 Task: Open your Gmail inbox and select a conversation to mute.
Action: Mouse moved to (116, 144)
Screenshot: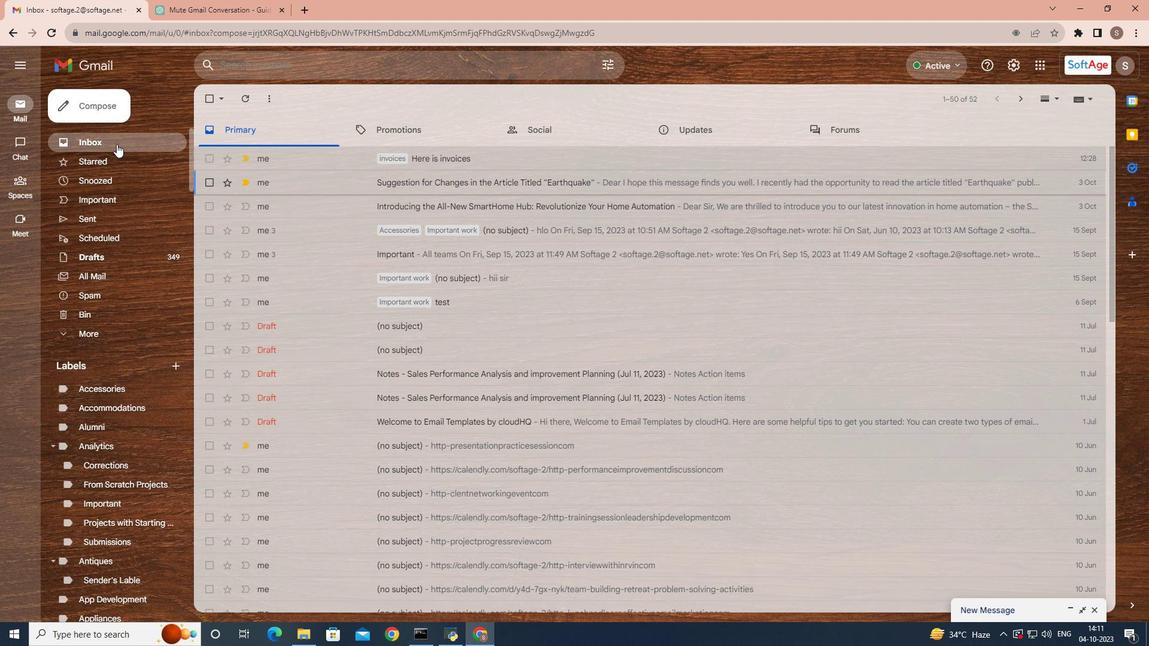 
Action: Mouse pressed left at (116, 144)
Screenshot: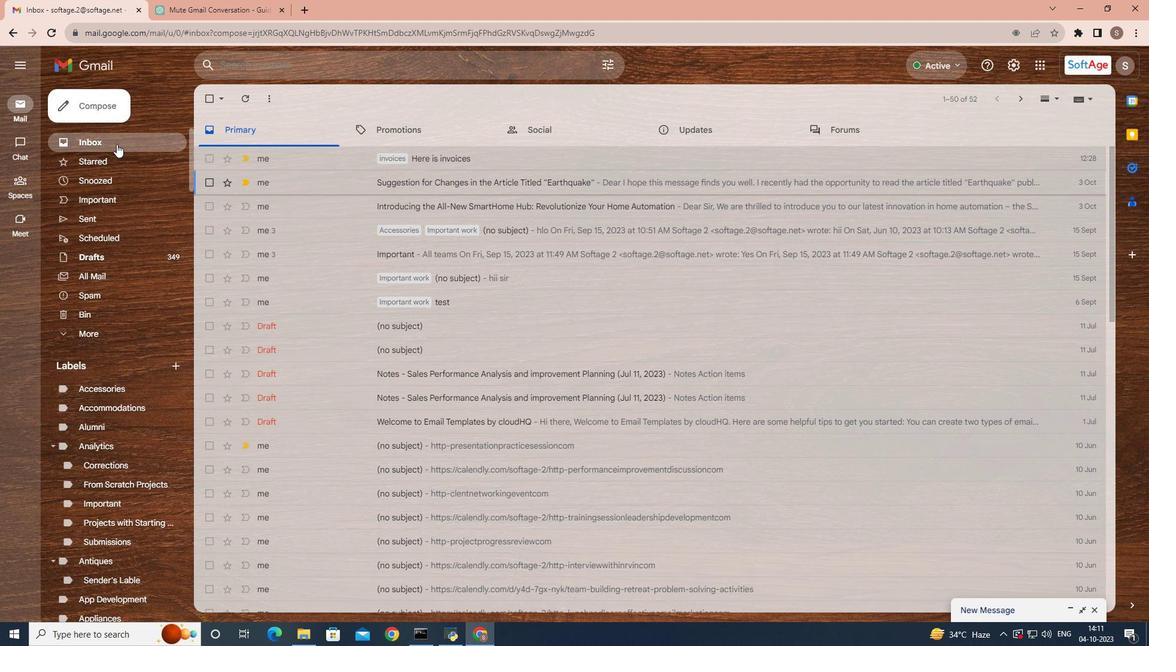 
Action: Mouse moved to (224, 395)
Screenshot: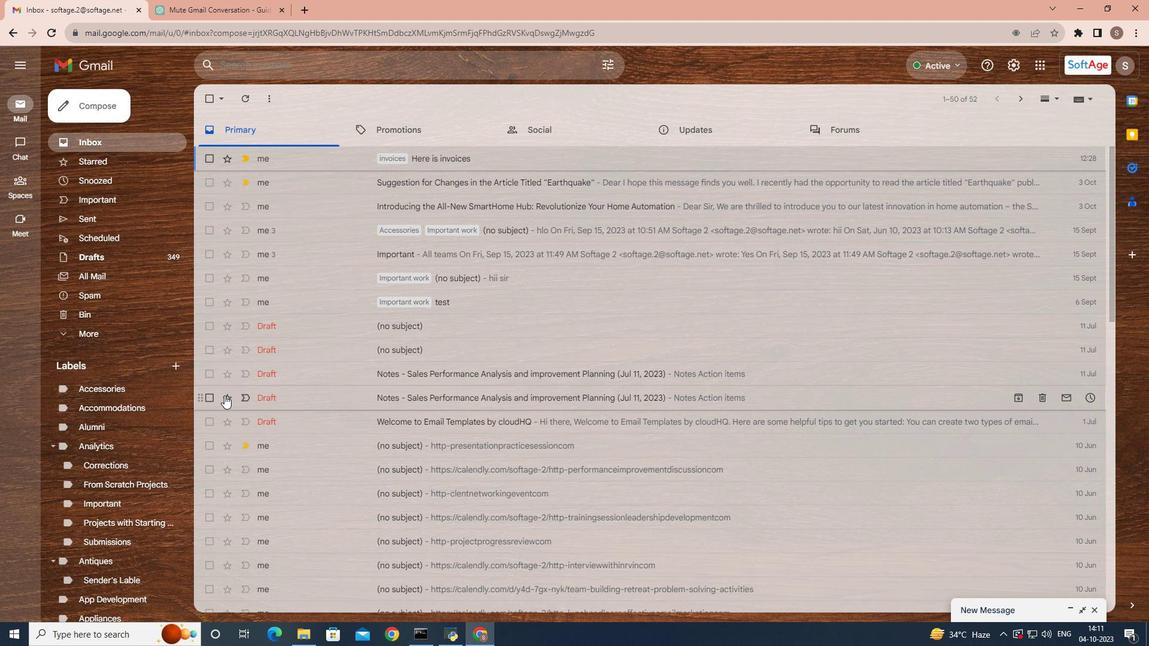 
Action: Mouse scrolled (224, 395) with delta (0, 0)
Screenshot: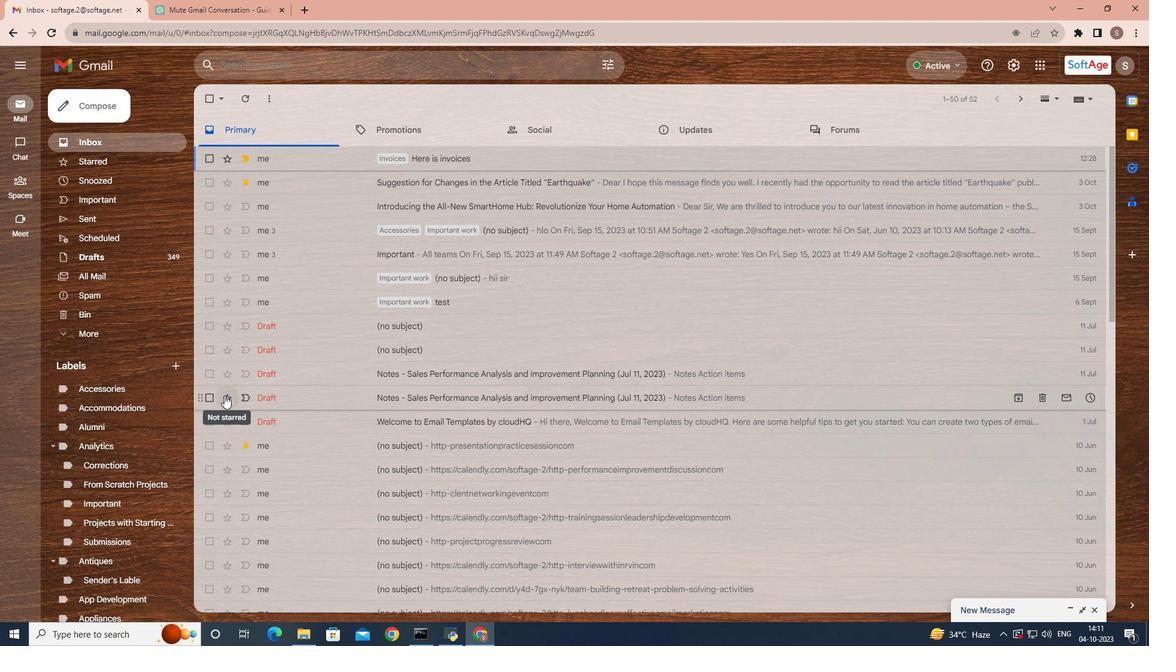 
Action: Mouse scrolled (224, 395) with delta (0, 0)
Screenshot: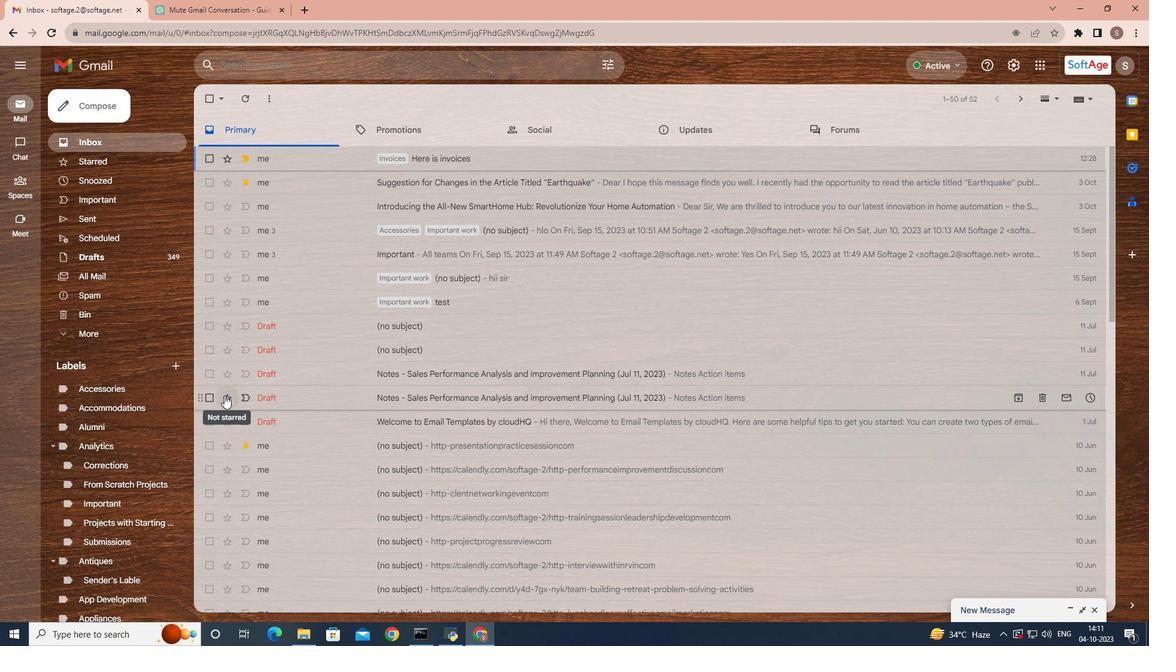 
Action: Mouse moved to (239, 339)
Screenshot: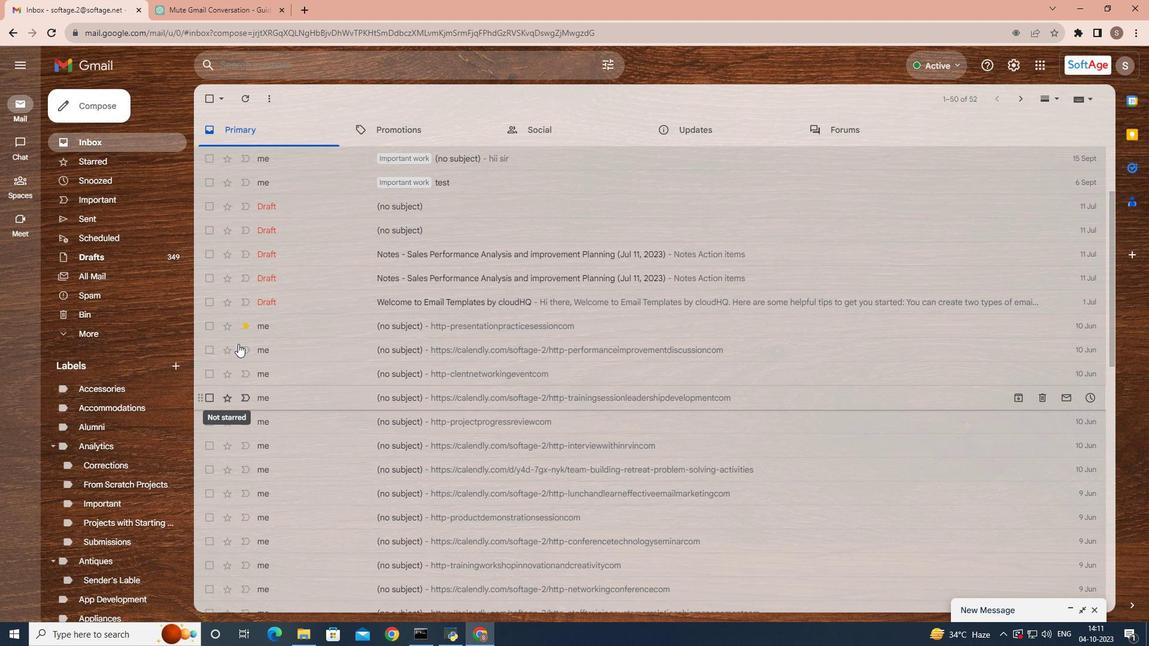
Action: Mouse scrolled (239, 338) with delta (0, 0)
Screenshot: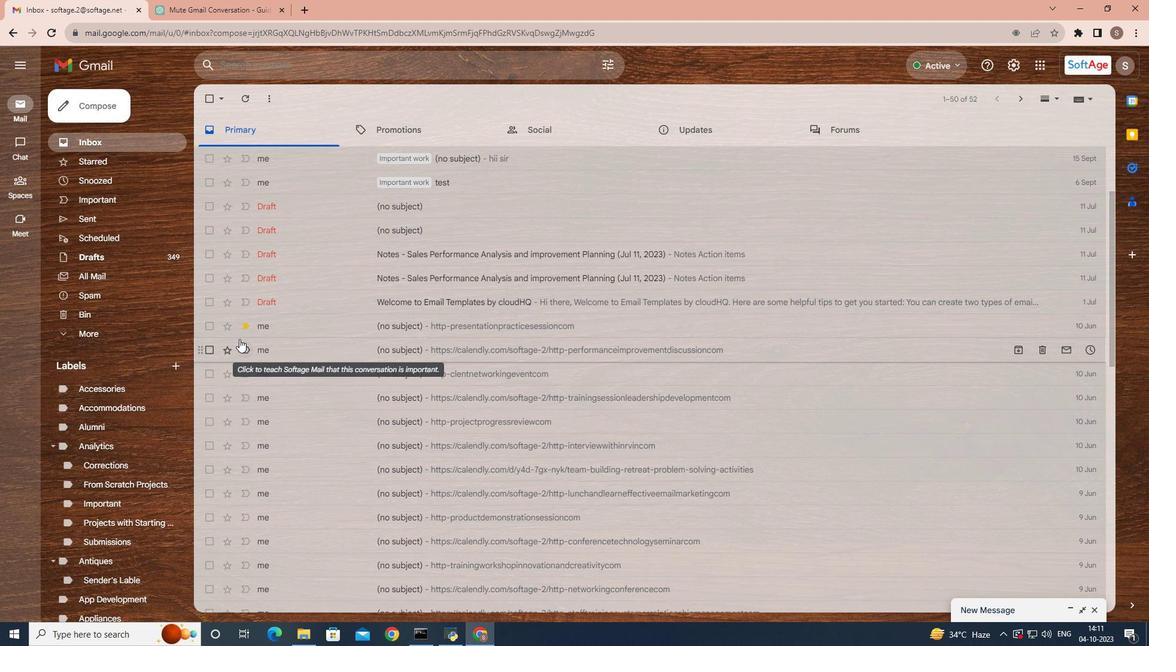 
Action: Mouse scrolled (239, 338) with delta (0, 0)
Screenshot: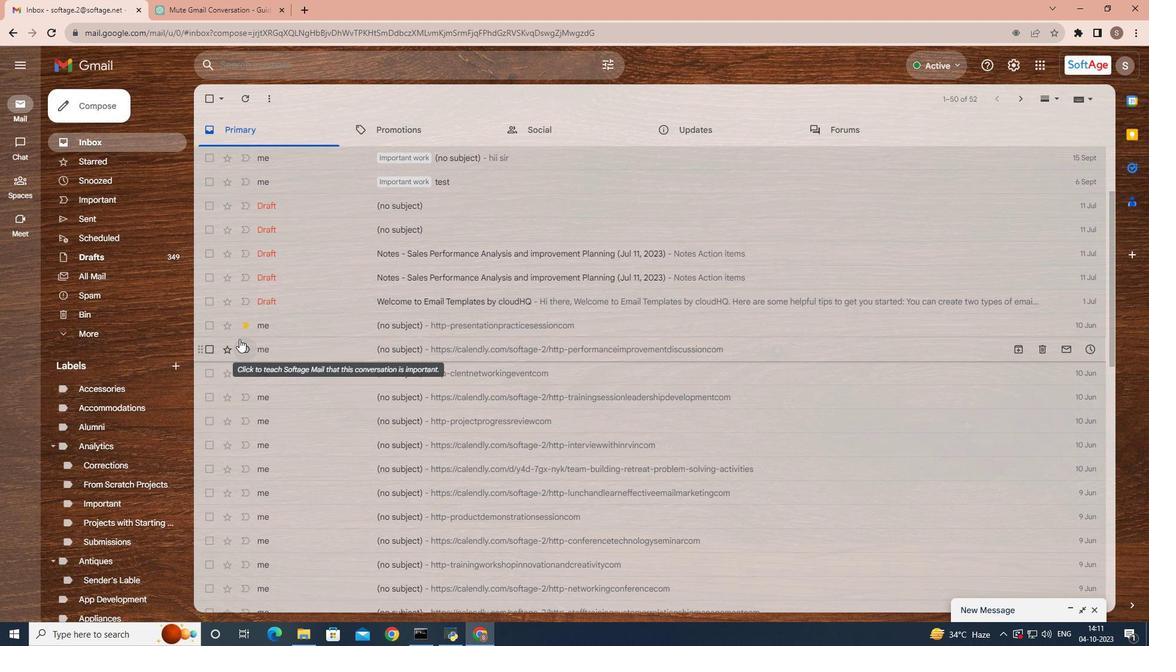 
Action: Mouse scrolled (239, 338) with delta (0, 0)
Screenshot: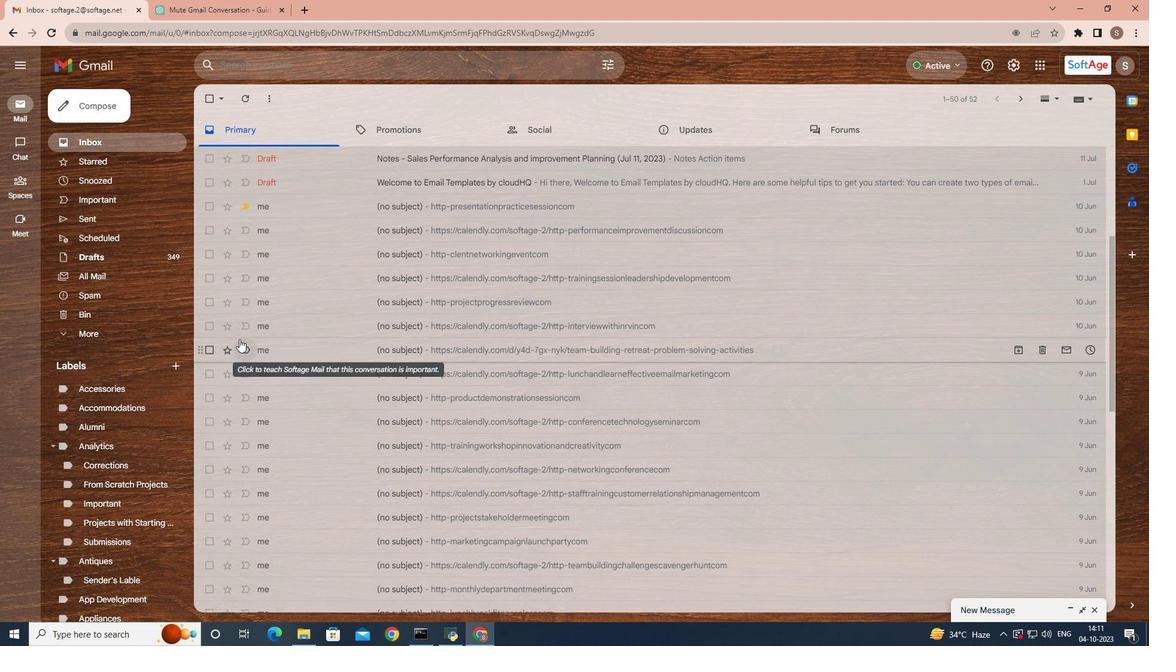 
Action: Mouse scrolled (239, 338) with delta (0, 0)
Screenshot: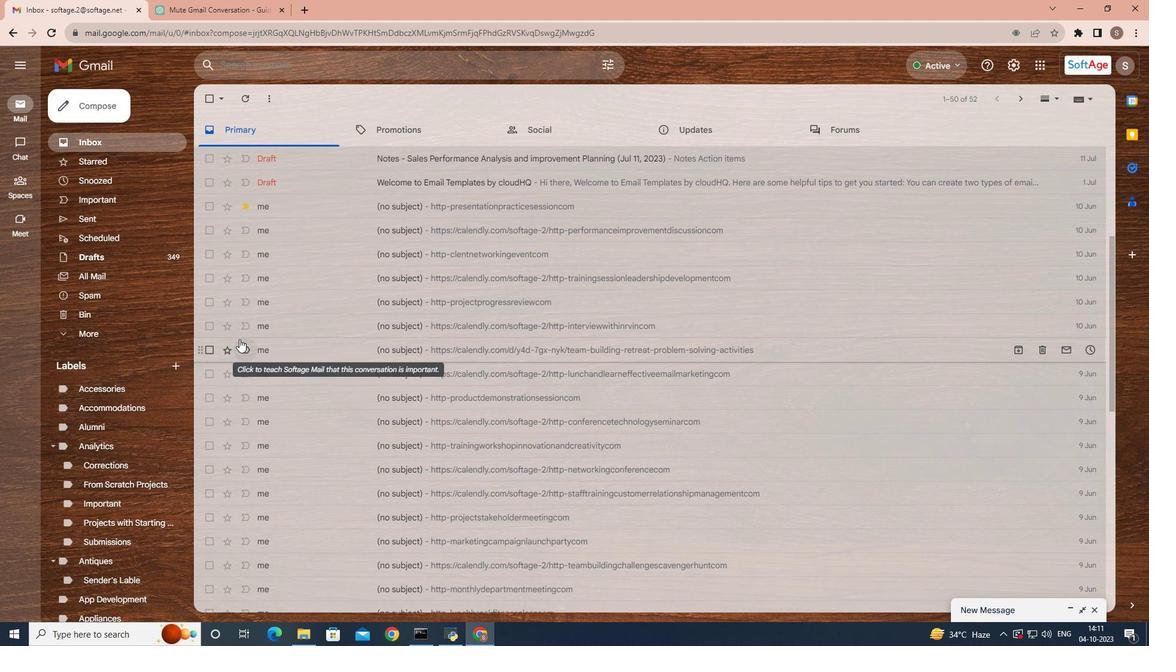 
Action: Mouse scrolled (239, 338) with delta (0, 0)
Screenshot: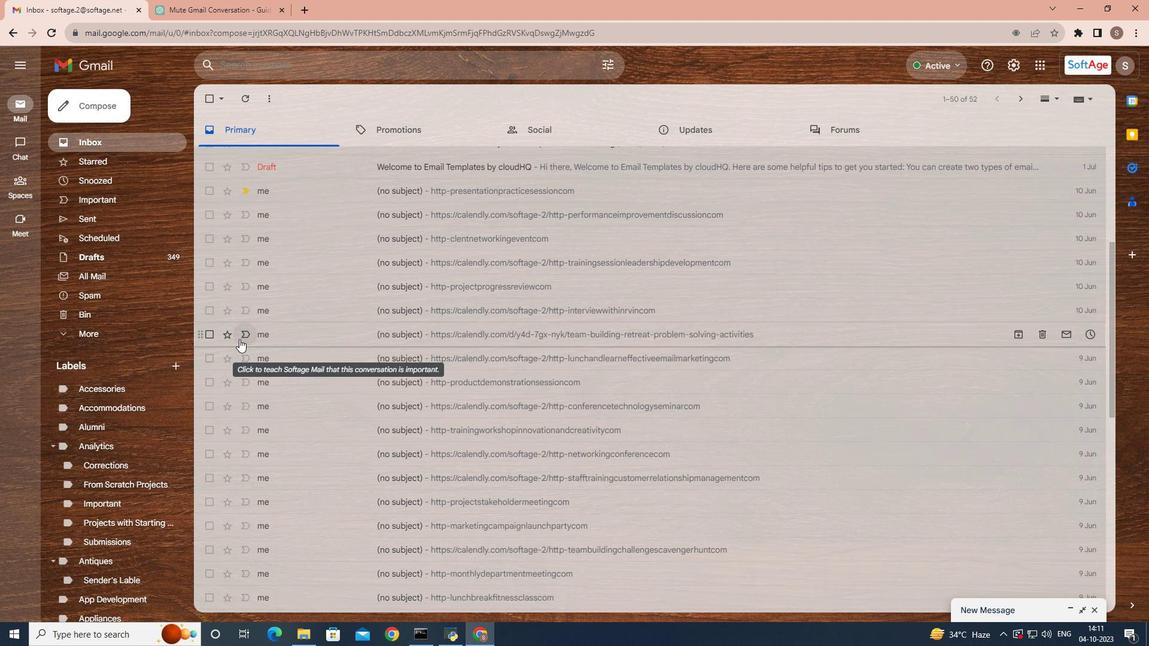 
Action: Mouse moved to (239, 338)
Screenshot: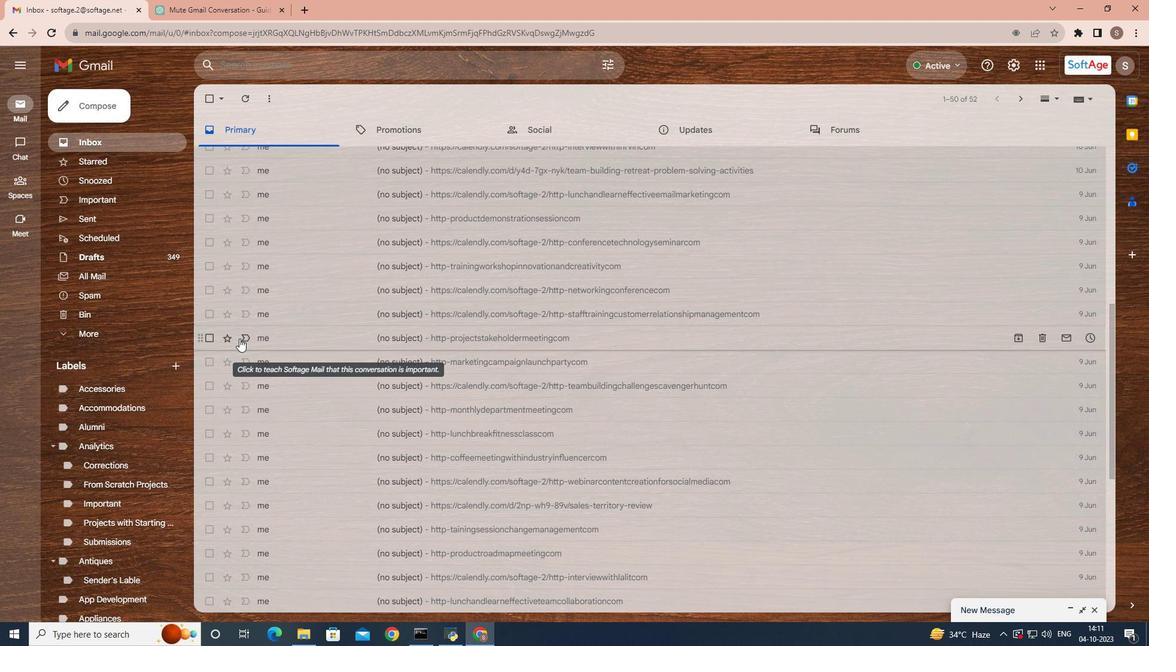 
Action: Mouse scrolled (239, 339) with delta (0, 0)
Screenshot: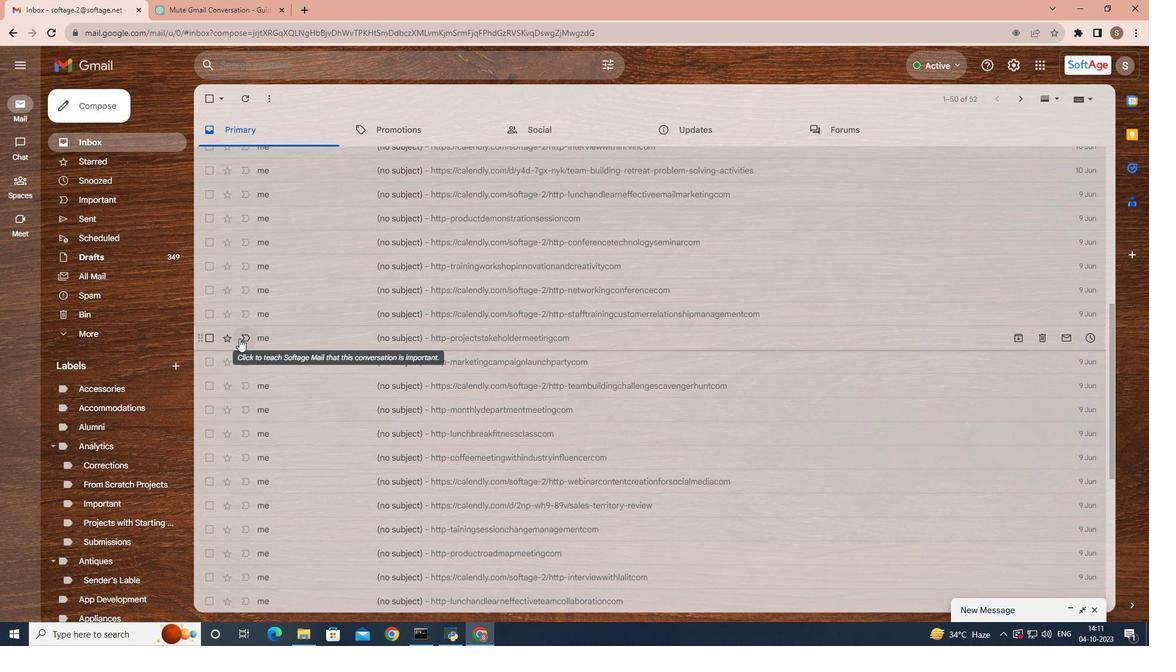 
Action: Mouse scrolled (239, 339) with delta (0, 0)
Screenshot: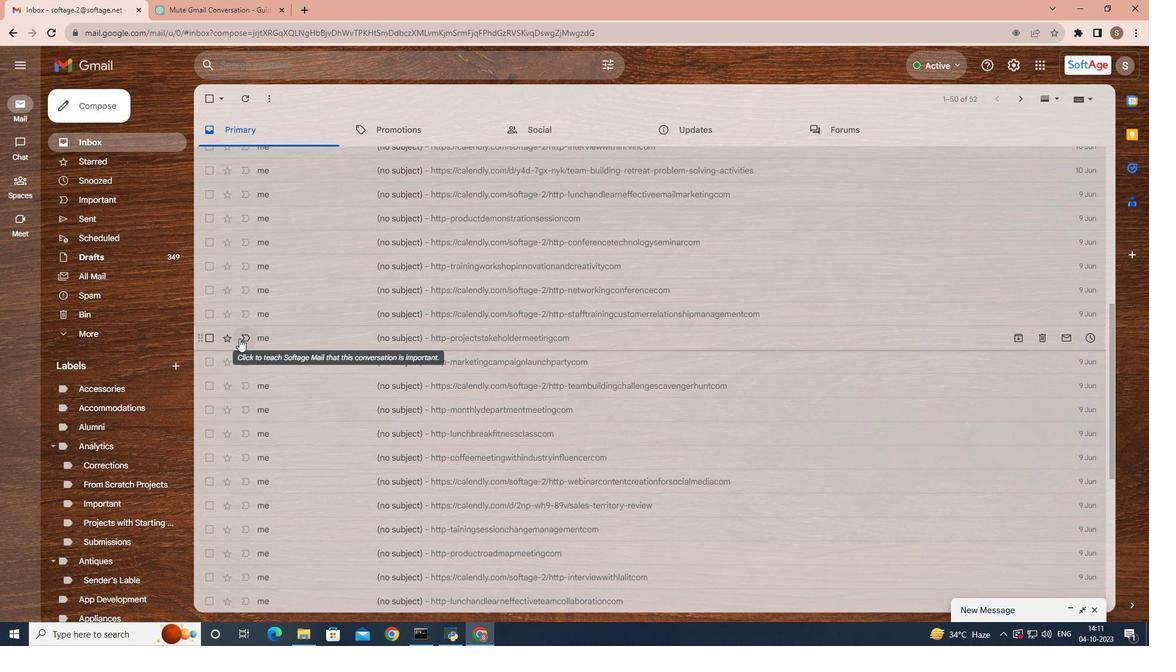 
Action: Mouse scrolled (239, 339) with delta (0, 0)
Screenshot: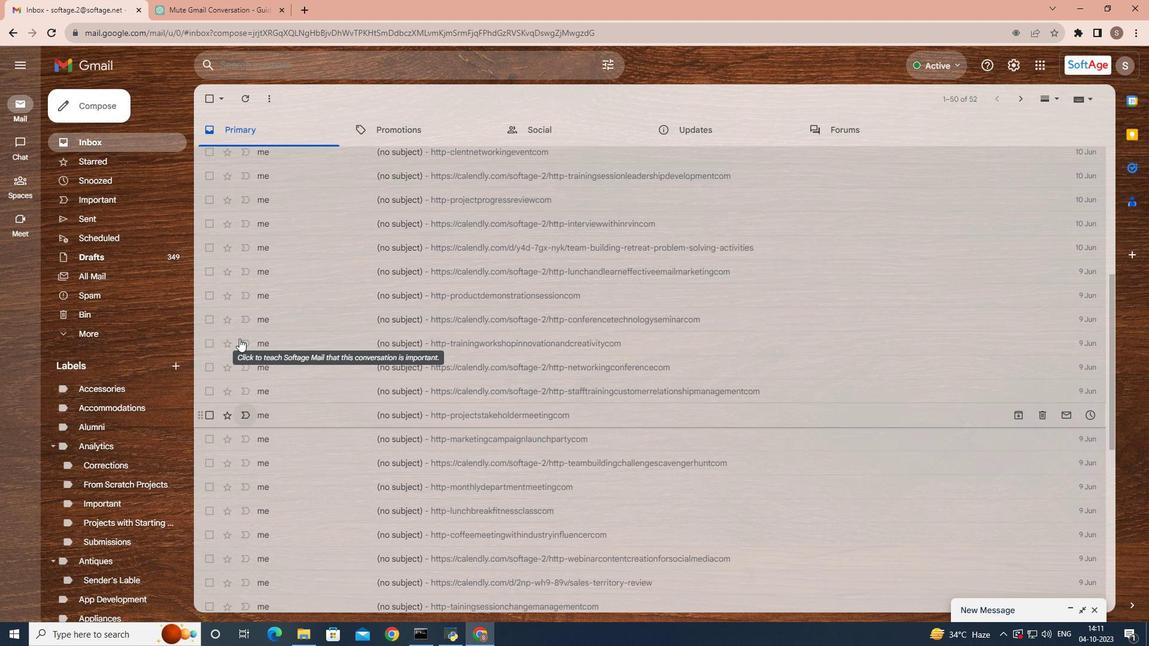 
Action: Mouse scrolled (239, 339) with delta (0, 0)
Screenshot: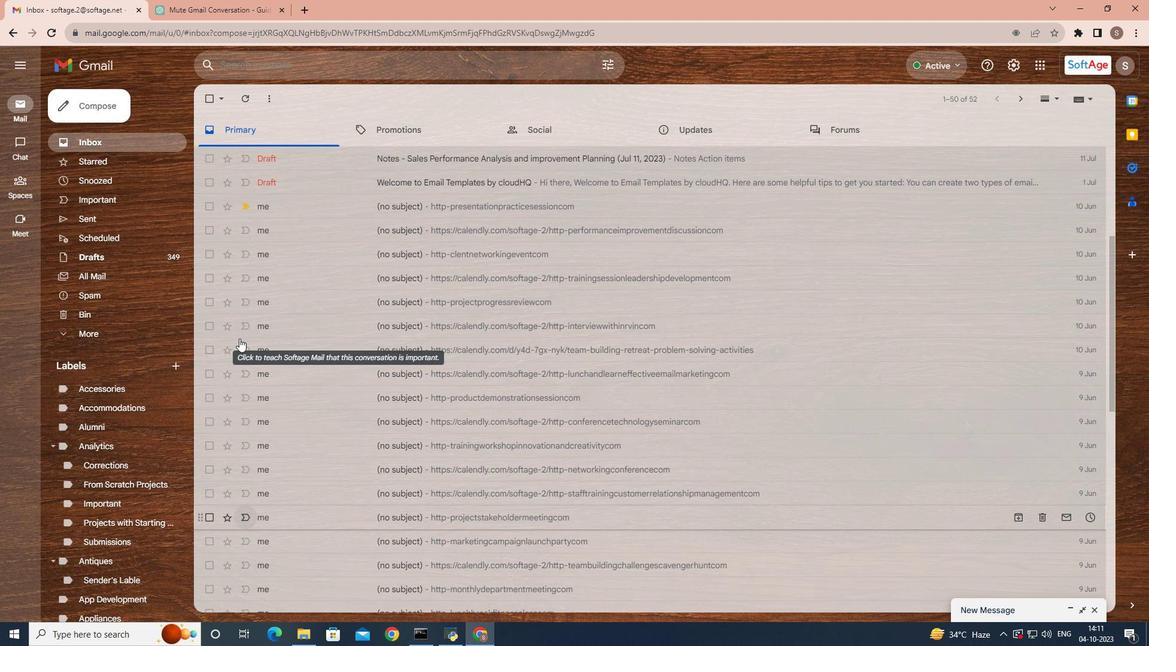 
Action: Mouse scrolled (239, 339) with delta (0, 0)
Screenshot: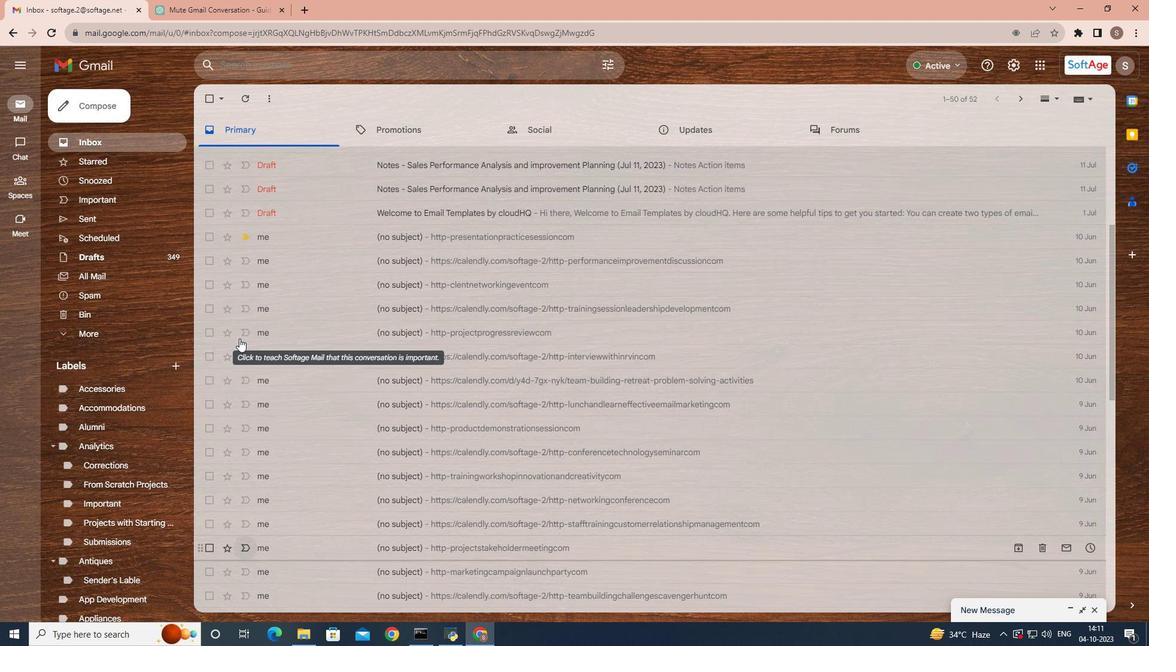 
Action: Mouse scrolled (239, 339) with delta (0, 0)
Screenshot: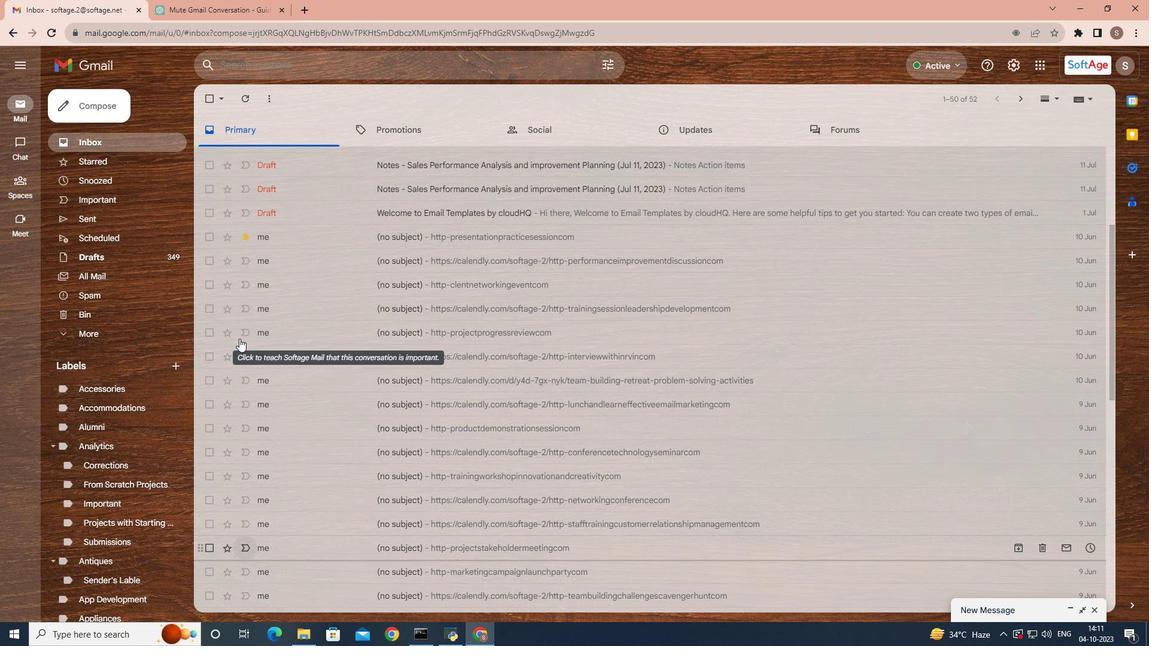 
Action: Mouse scrolled (239, 339) with delta (0, 0)
Screenshot: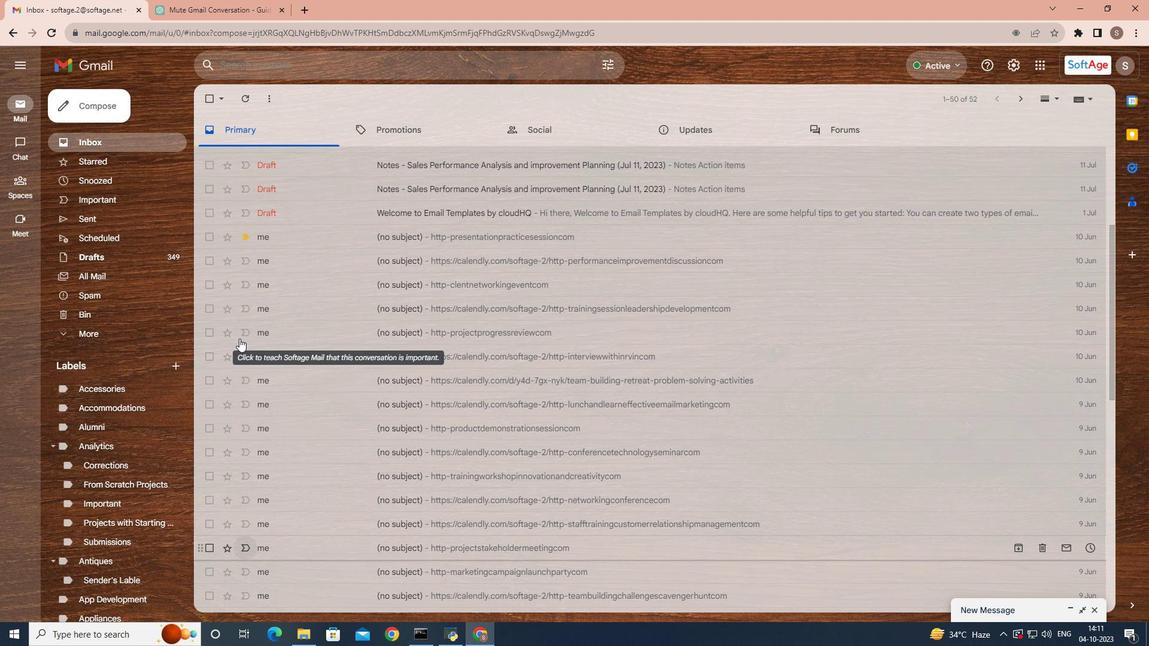 
Action: Mouse moved to (207, 397)
Screenshot: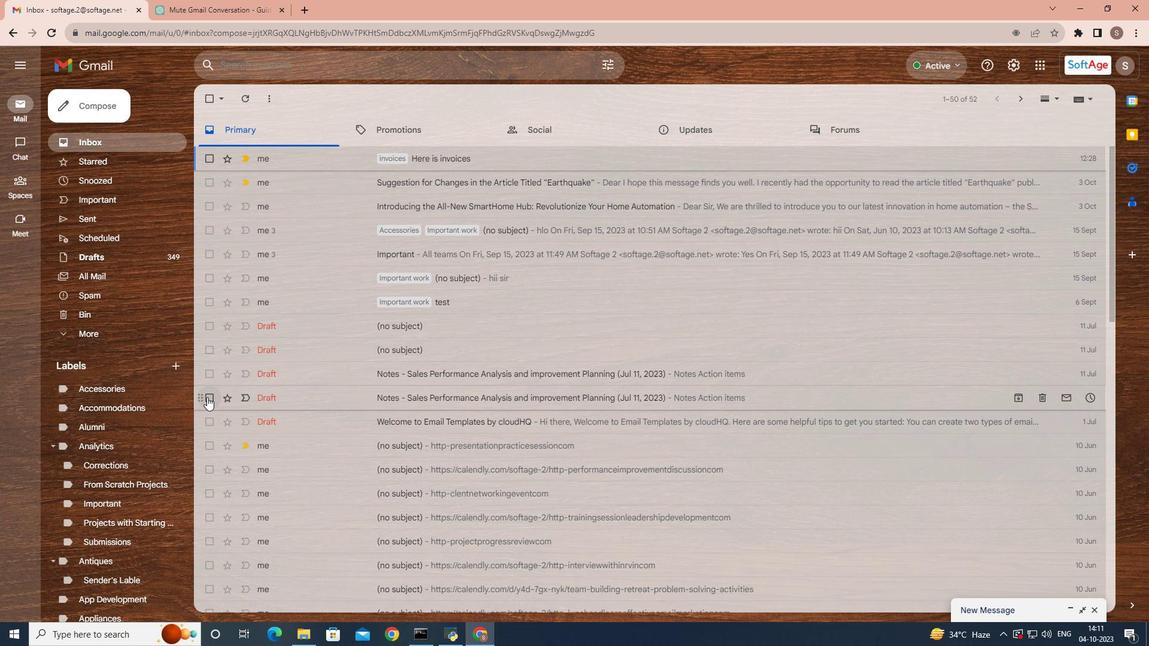 
Action: Mouse pressed left at (207, 397)
Screenshot: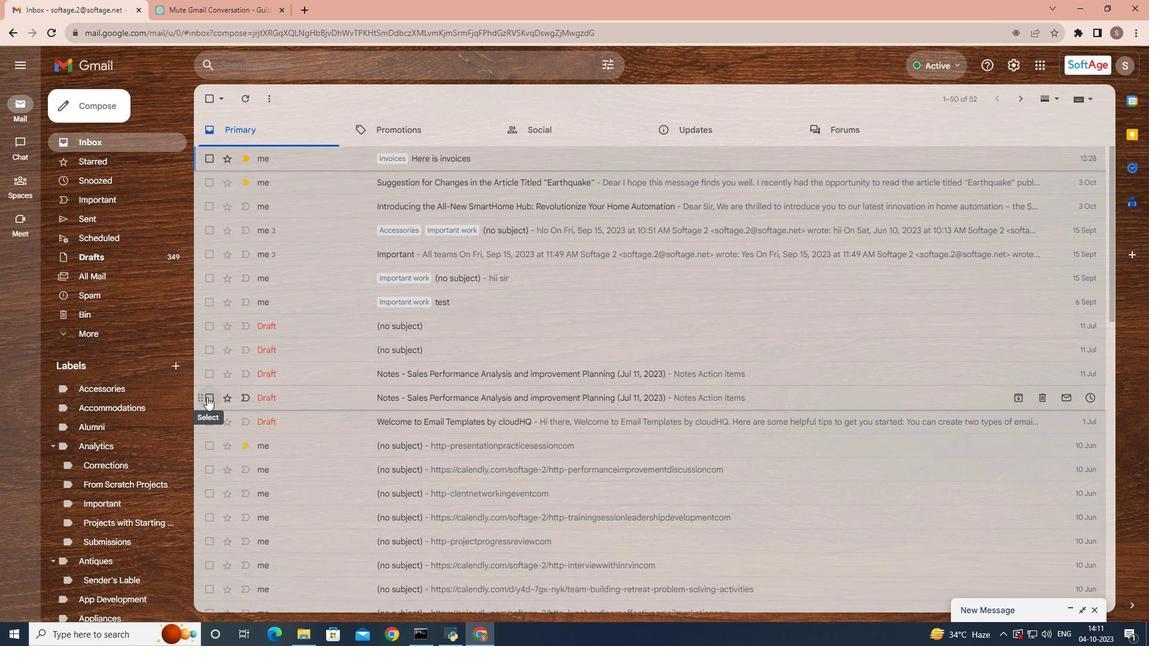 
Action: Mouse moved to (480, 94)
Screenshot: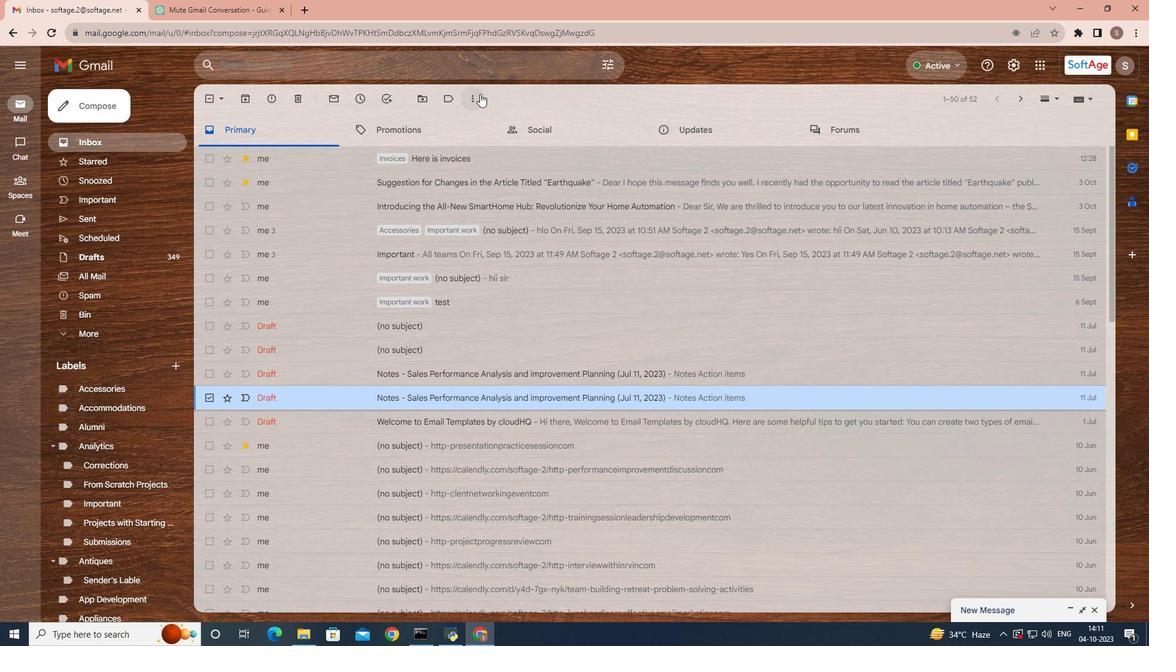 
Action: Mouse pressed left at (480, 94)
Screenshot: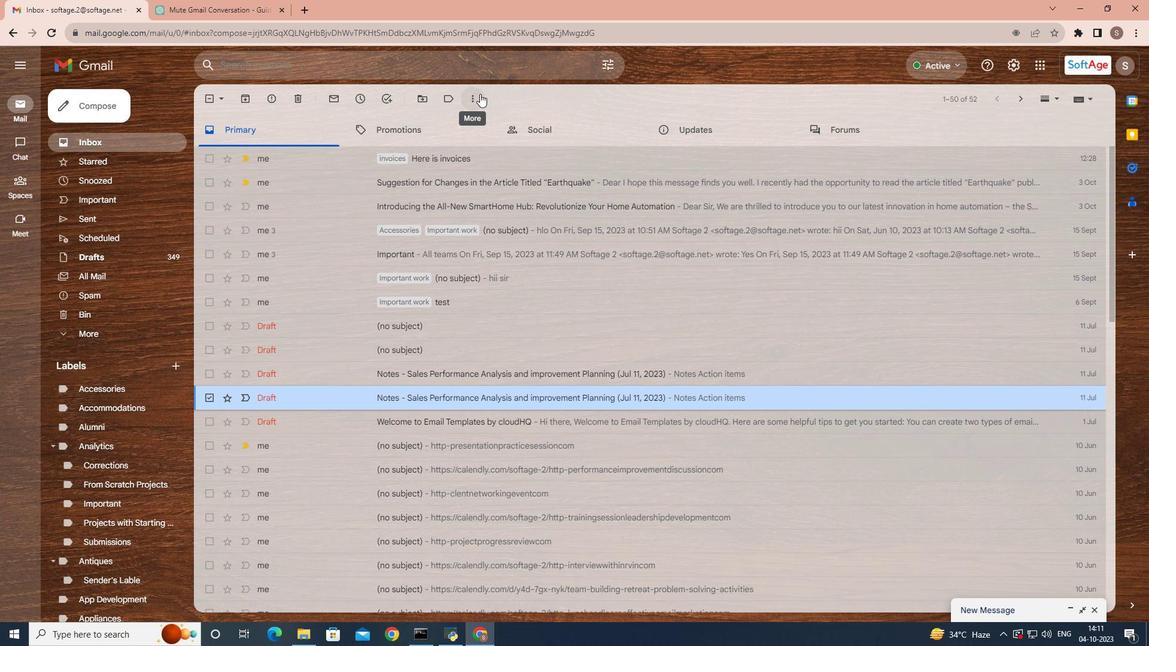 
Action: Mouse moved to (498, 194)
Screenshot: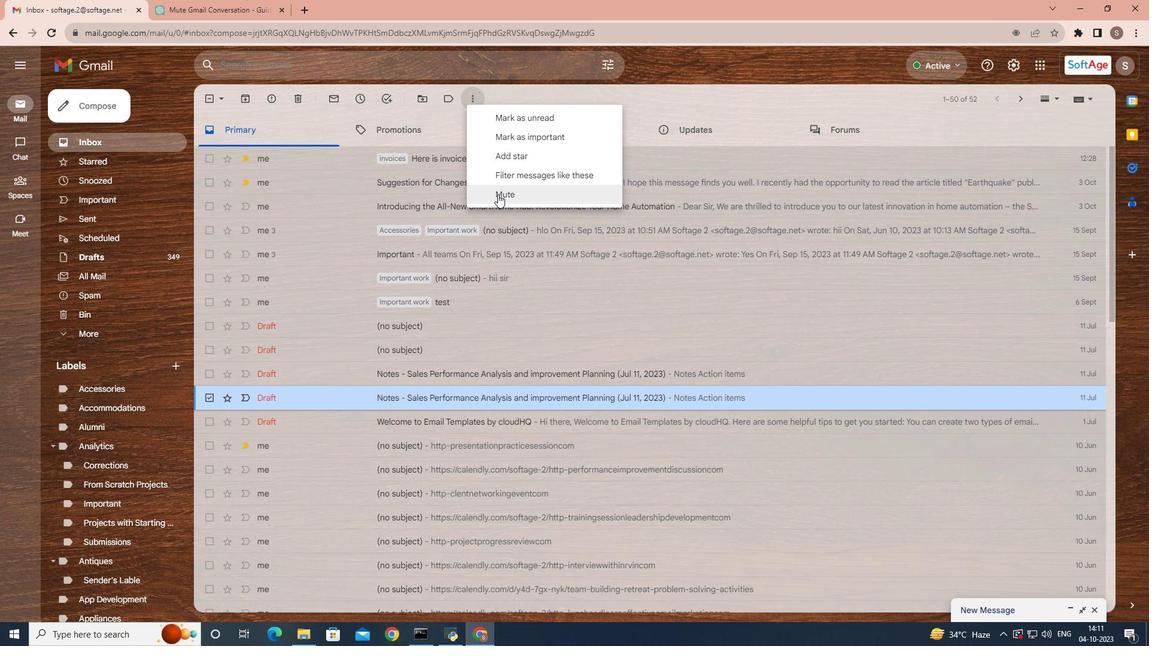 
Action: Mouse pressed left at (498, 194)
Screenshot: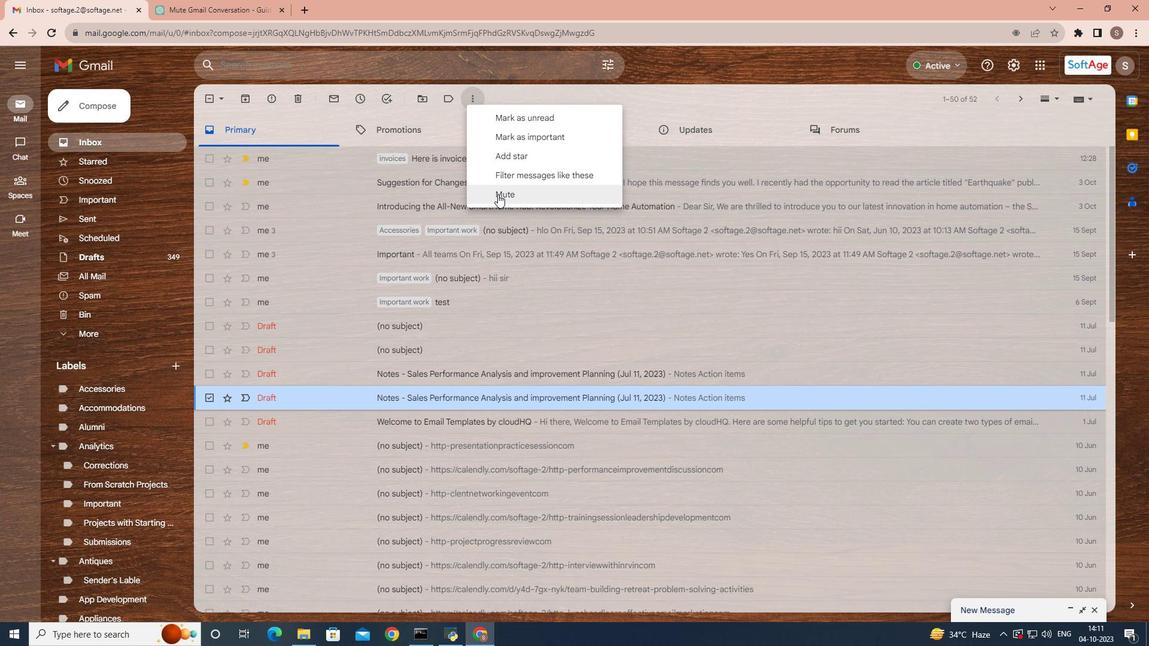 
Action: Mouse moved to (209, 364)
Screenshot: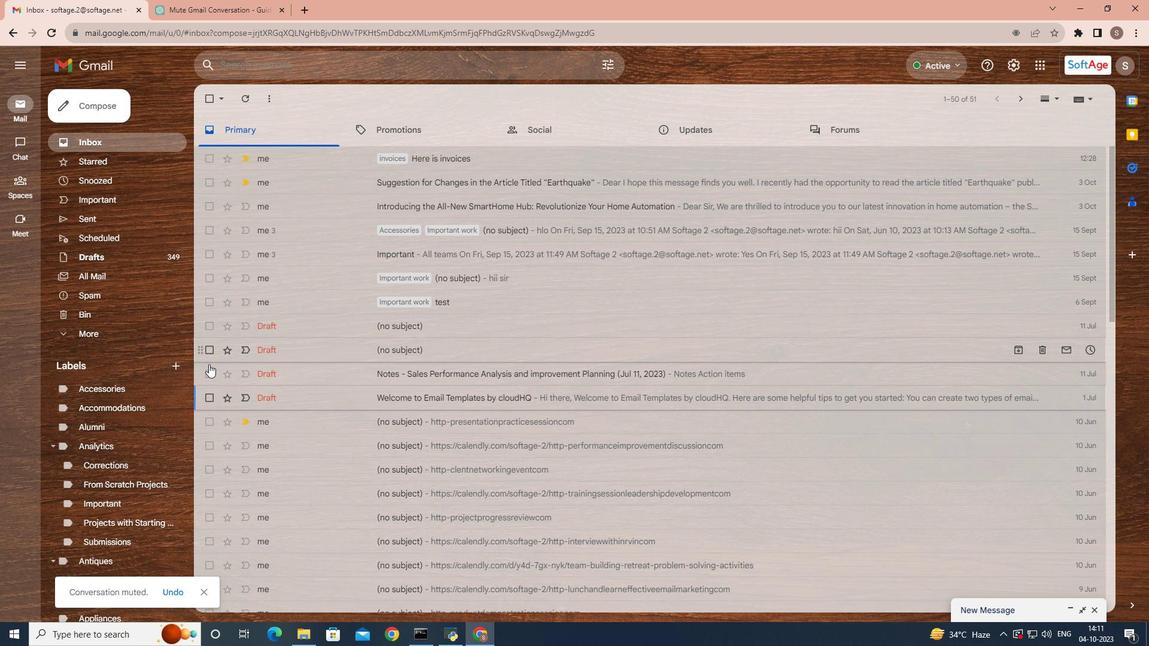 
Action: Mouse pressed left at (209, 364)
Screenshot: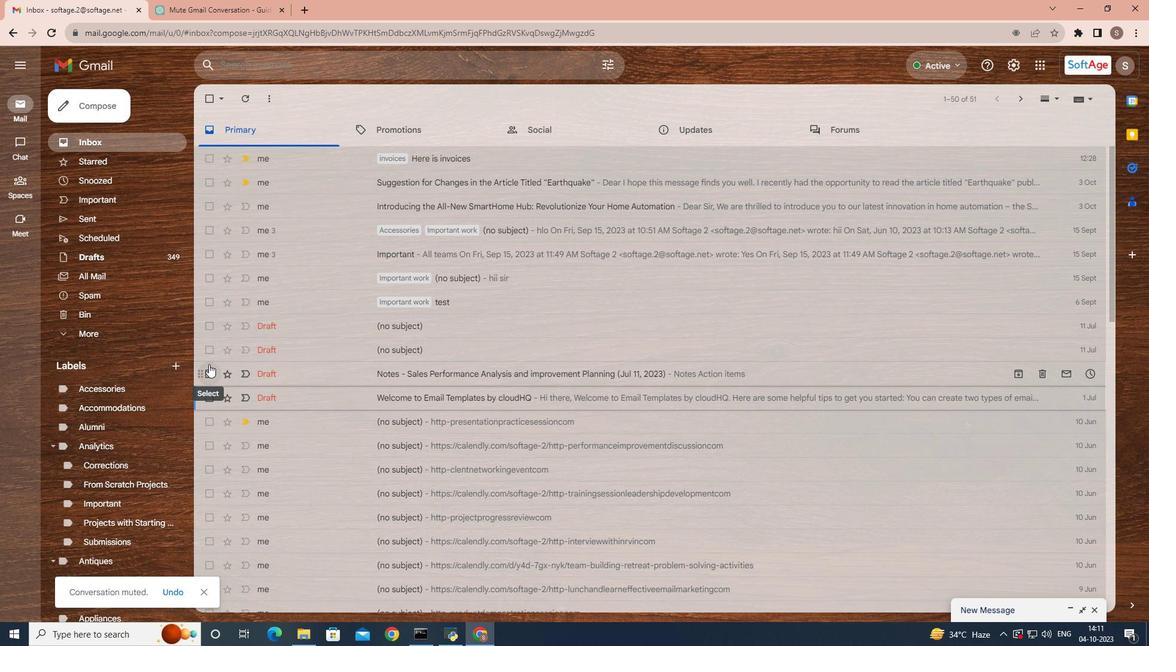 
Action: Mouse moved to (471, 97)
Screenshot: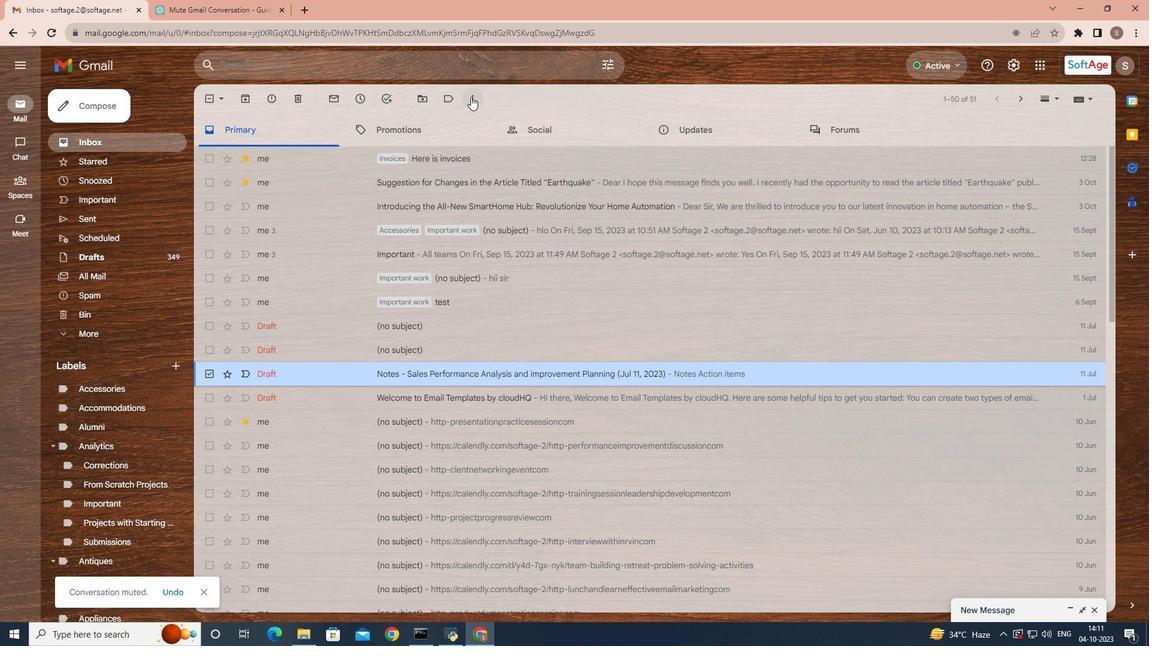 
Action: Mouse pressed left at (471, 97)
Screenshot: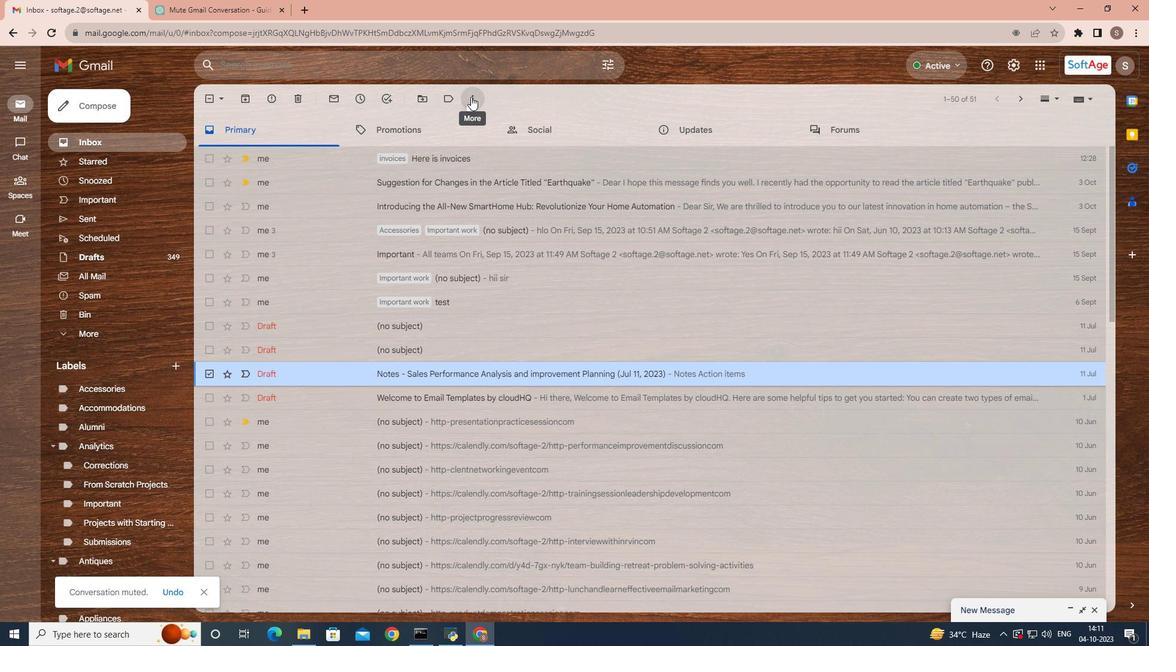 
Action: Mouse moved to (486, 189)
Screenshot: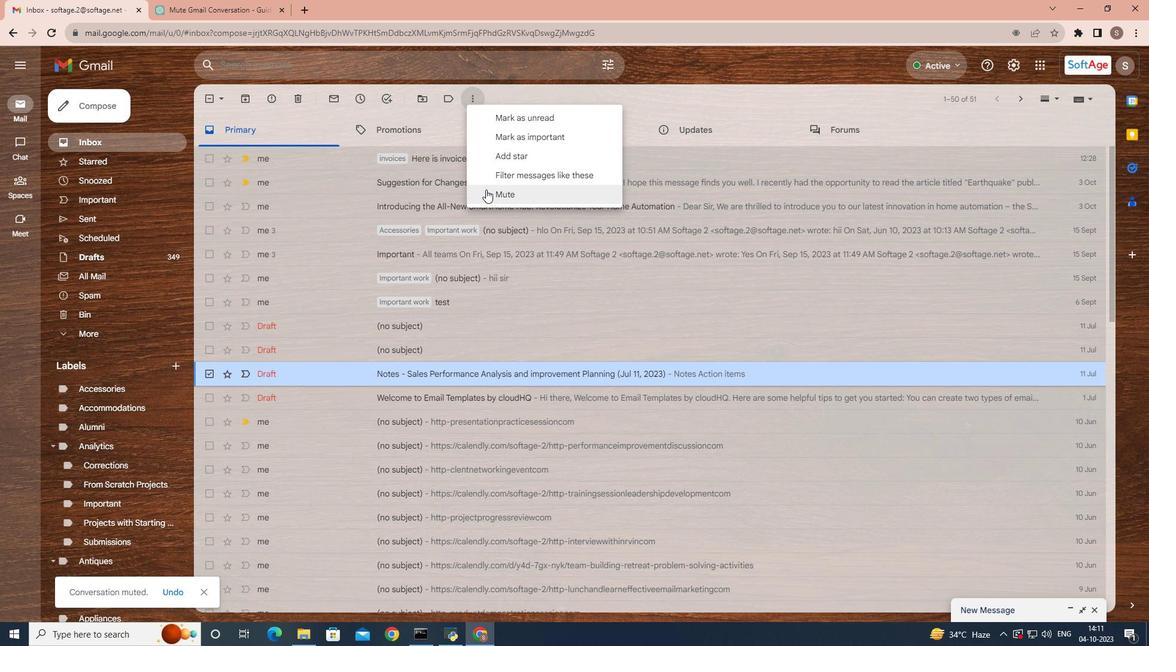 
Action: Mouse pressed left at (486, 189)
Screenshot: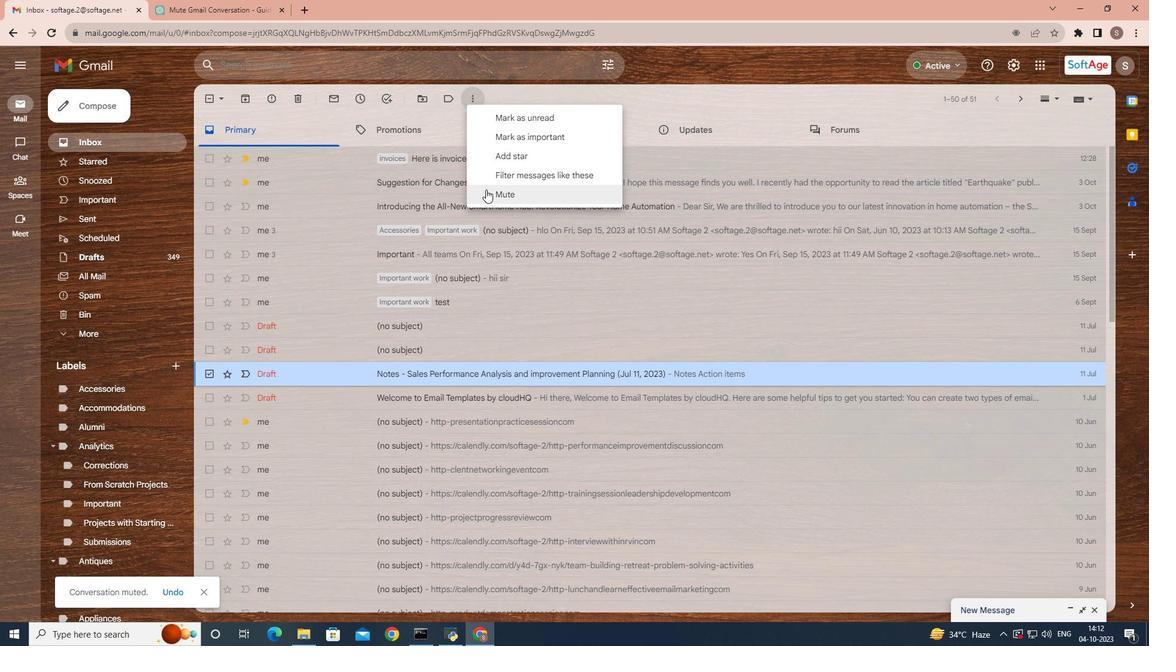 
Action: Mouse moved to (365, 265)
Screenshot: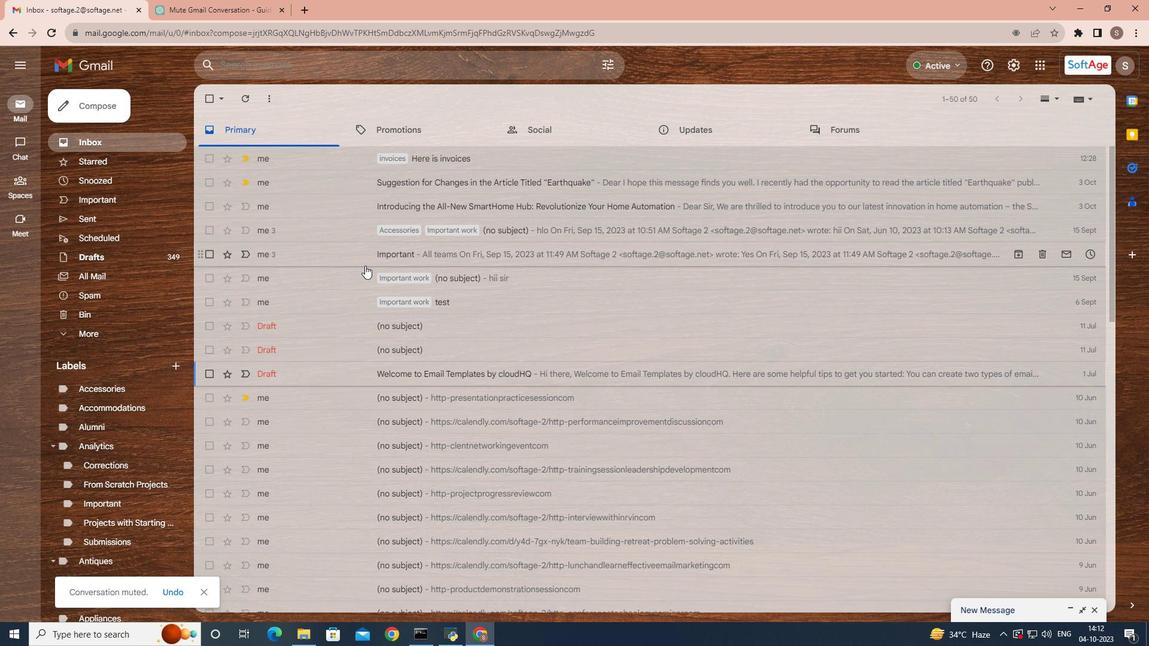 
Action: Mouse scrolled (365, 266) with delta (0, 0)
Screenshot: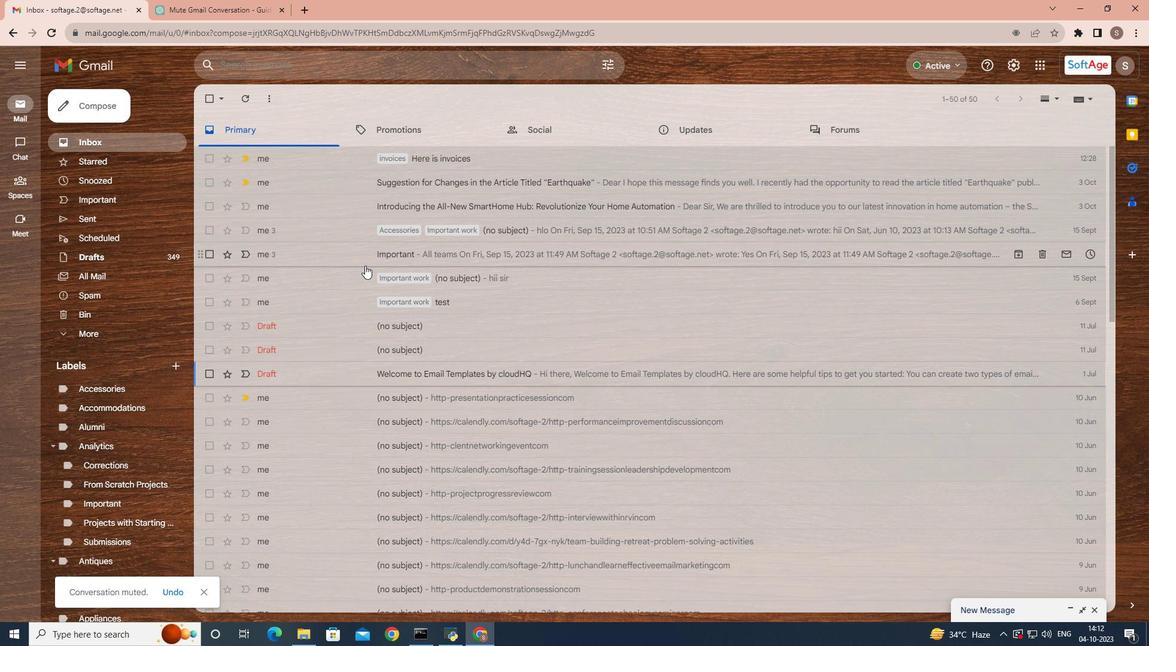 
Action: Mouse scrolled (365, 266) with delta (0, 0)
Screenshot: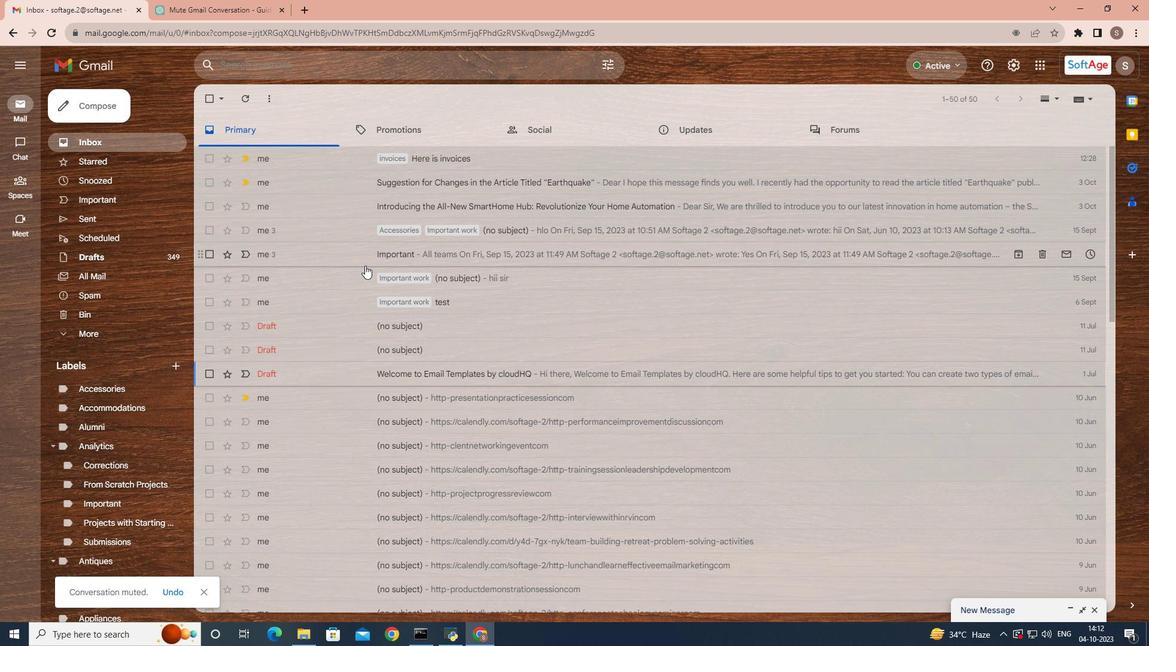 
Action: Mouse scrolled (365, 266) with delta (0, 0)
Screenshot: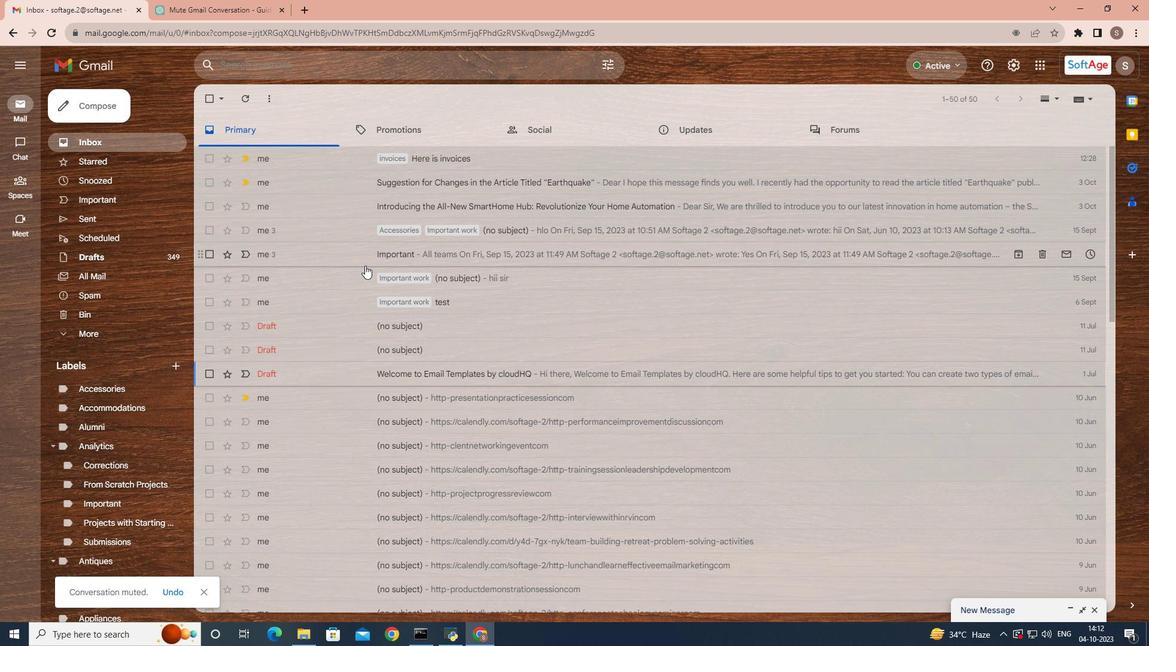 
Action: Mouse scrolled (365, 266) with delta (0, 0)
Screenshot: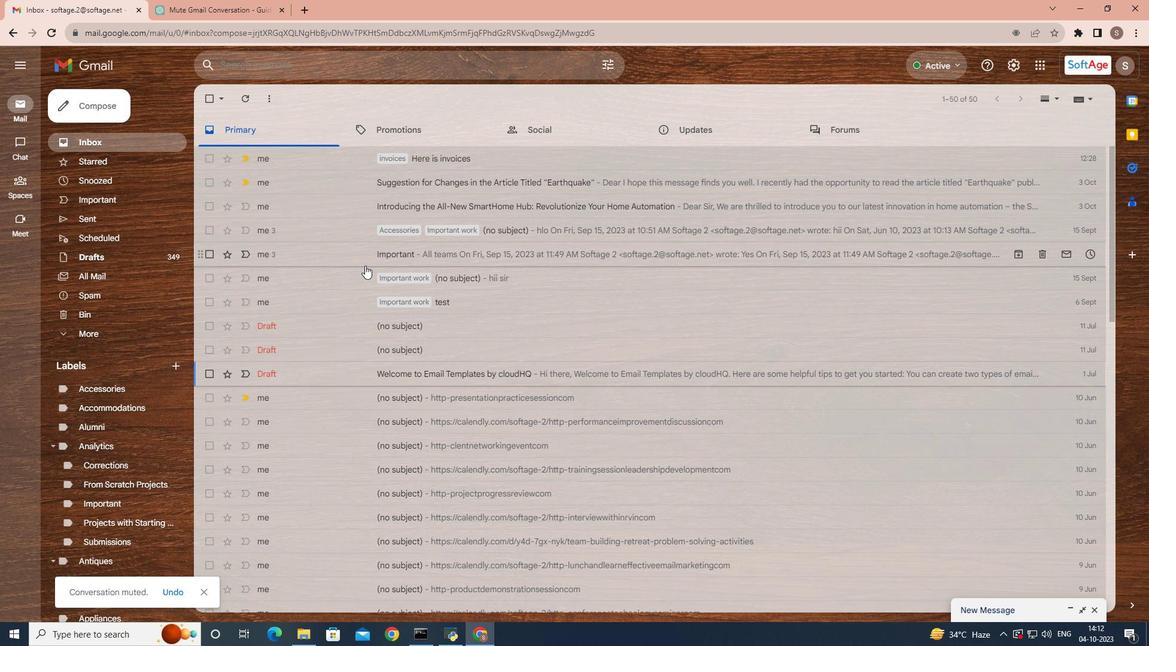 
Action: Mouse scrolled (365, 266) with delta (0, 0)
Screenshot: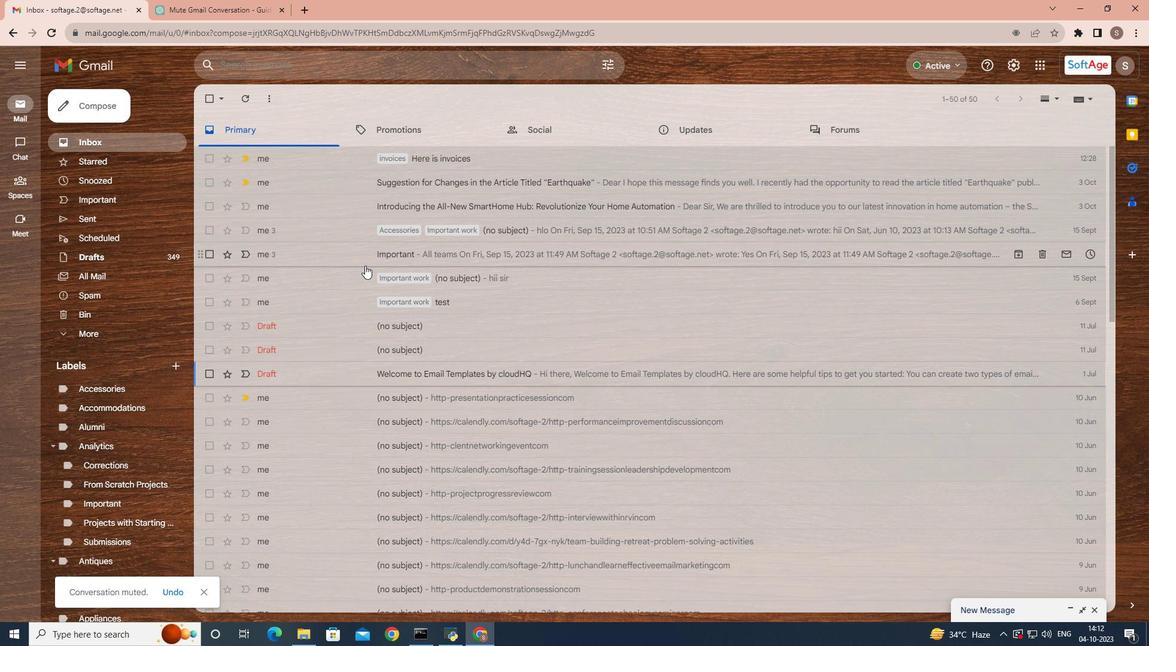
Action: Mouse scrolled (365, 266) with delta (0, 0)
Screenshot: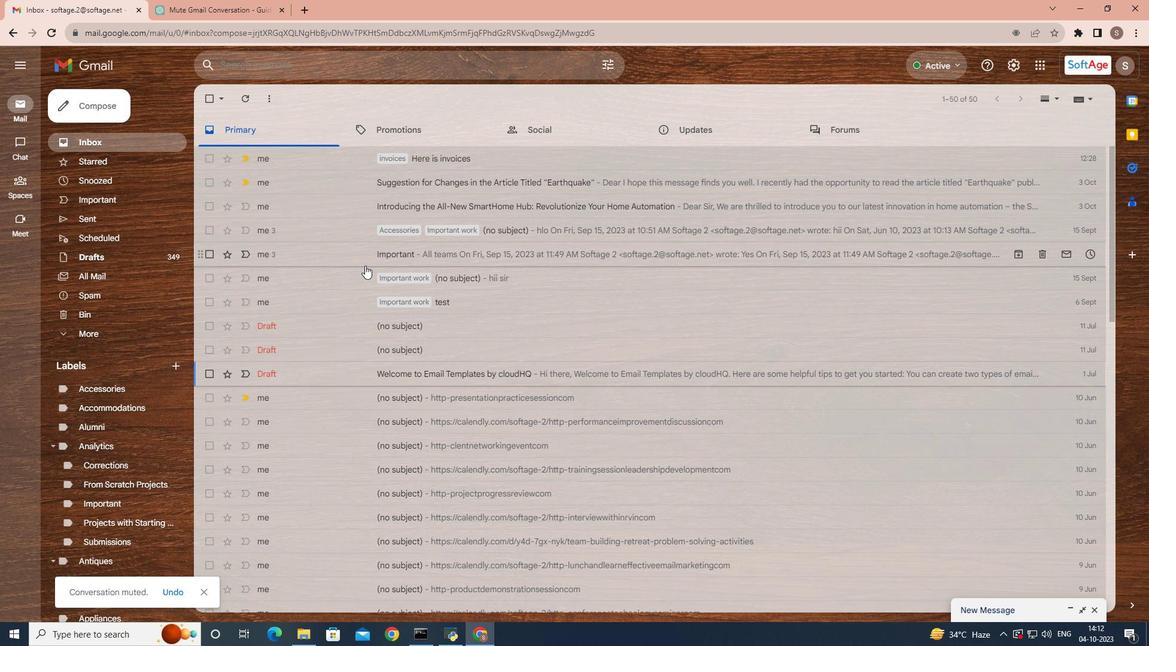 
Action: Mouse scrolled (365, 266) with delta (0, 0)
Screenshot: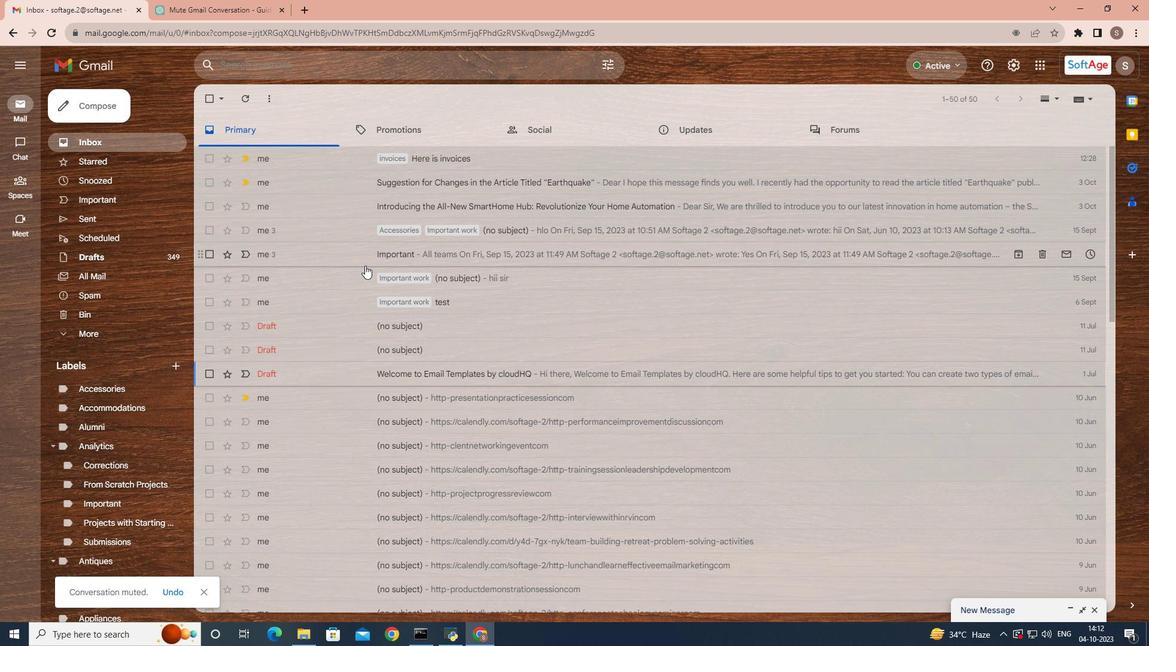 
Action: Mouse scrolled (365, 266) with delta (0, 0)
Screenshot: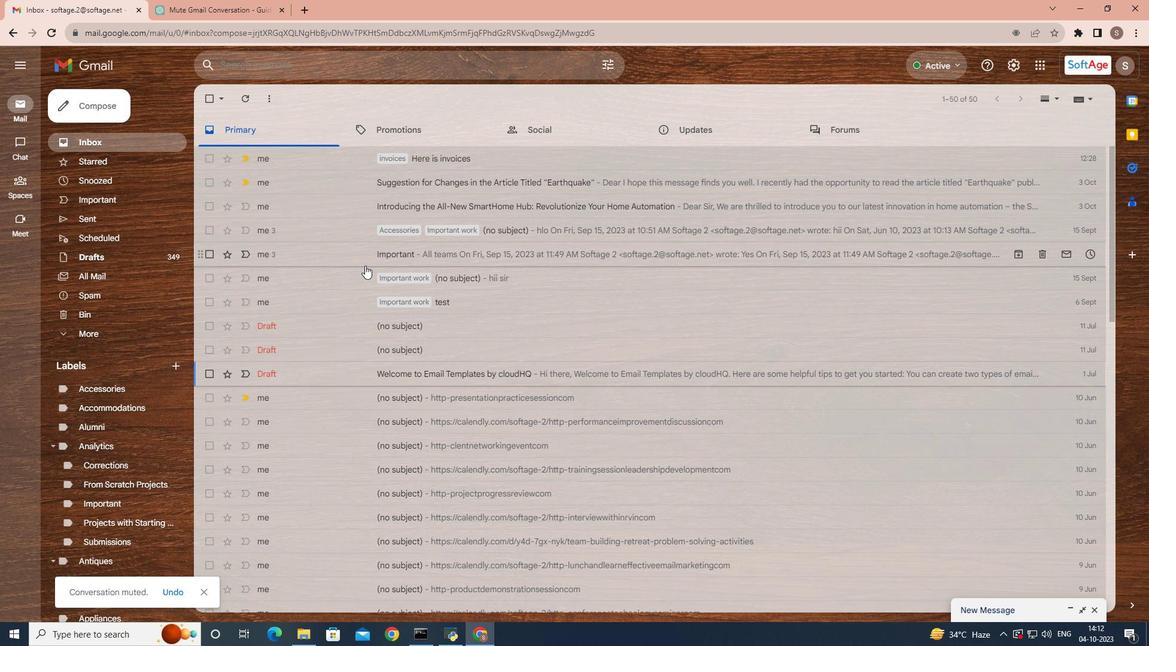
Action: Mouse scrolled (365, 266) with delta (0, 0)
Screenshot: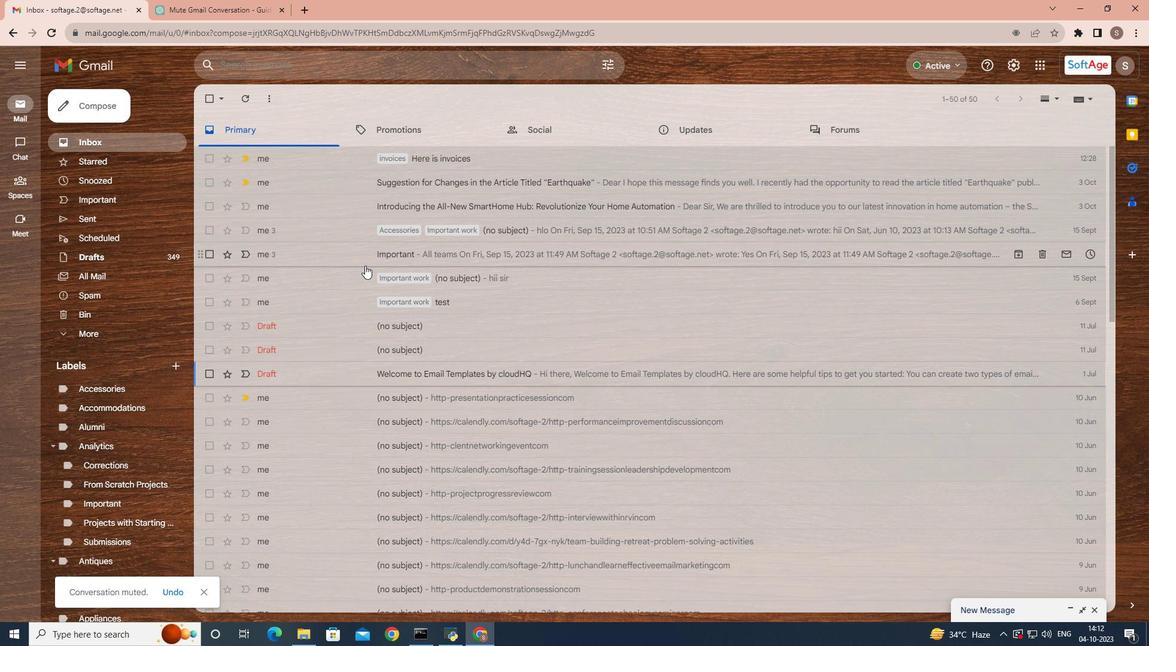 
Action: Mouse scrolled (365, 266) with delta (0, 0)
Screenshot: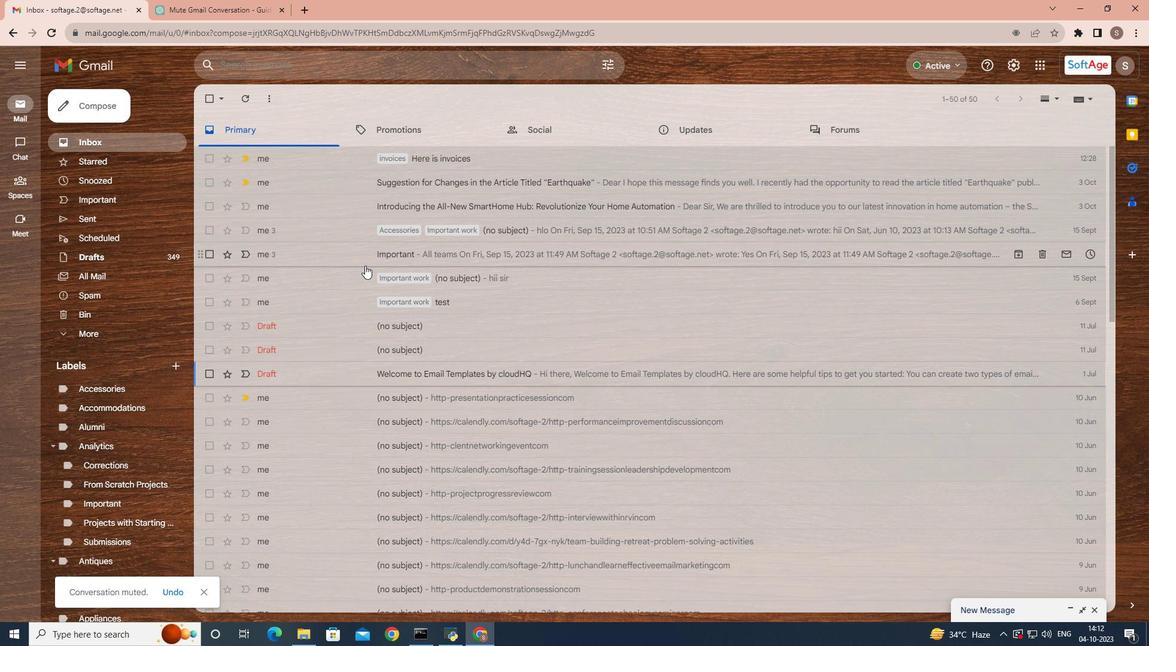 
Action: Mouse scrolled (365, 266) with delta (0, 0)
Screenshot: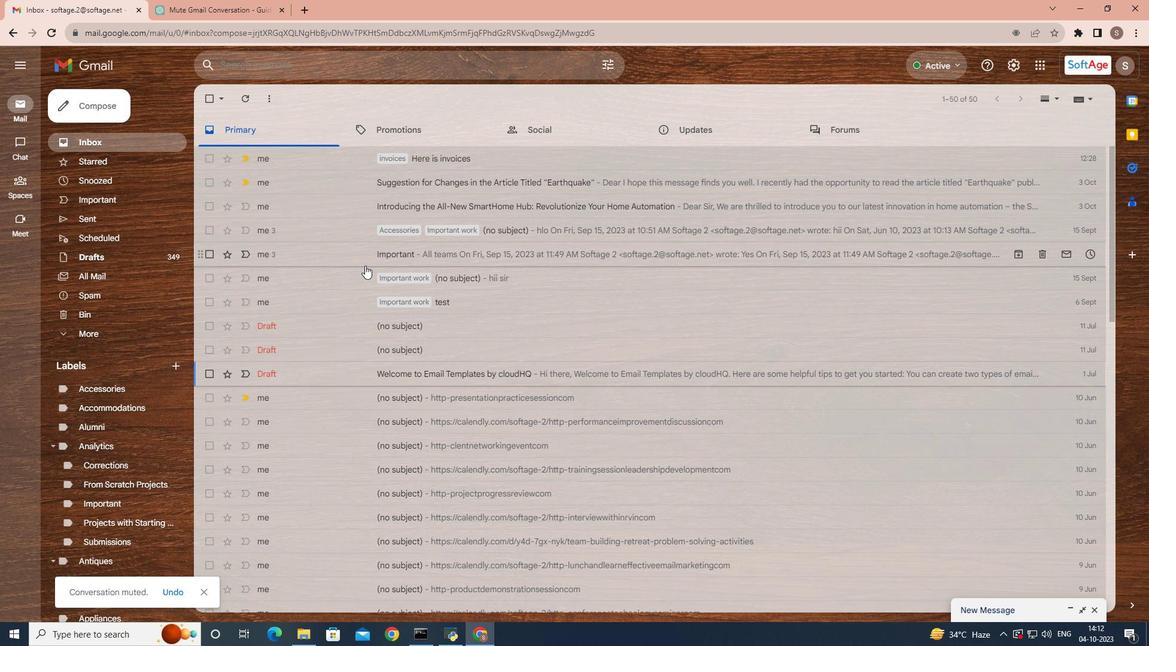 
Action: Mouse scrolled (365, 265) with delta (0, 0)
Screenshot: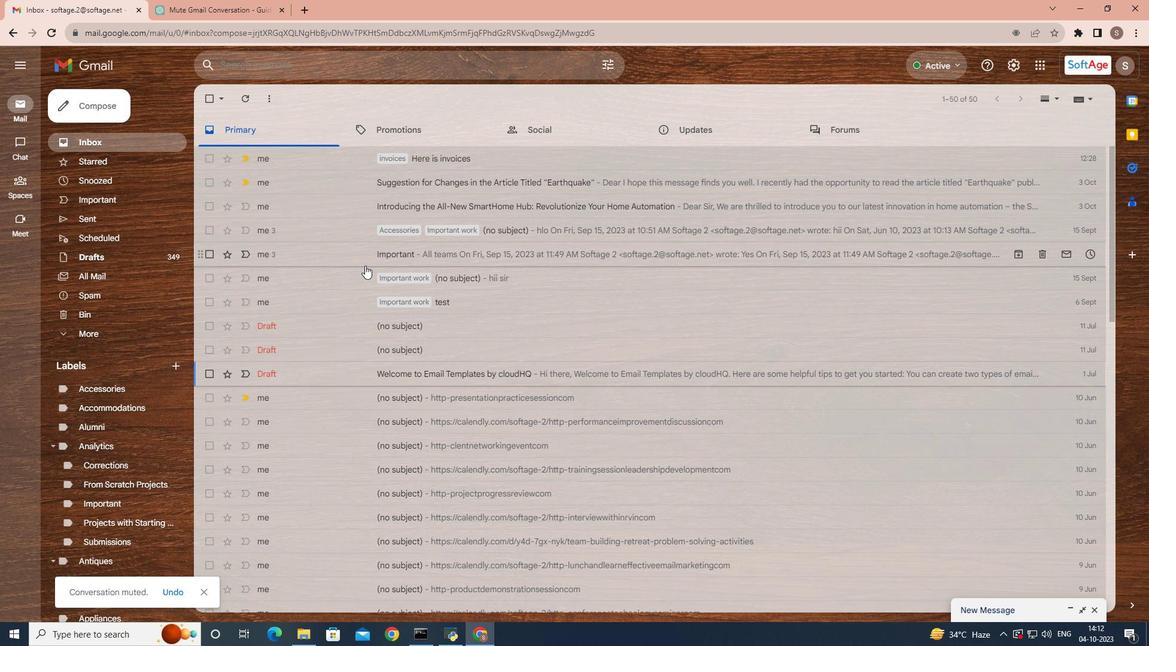 
Action: Mouse scrolled (365, 265) with delta (0, 0)
Screenshot: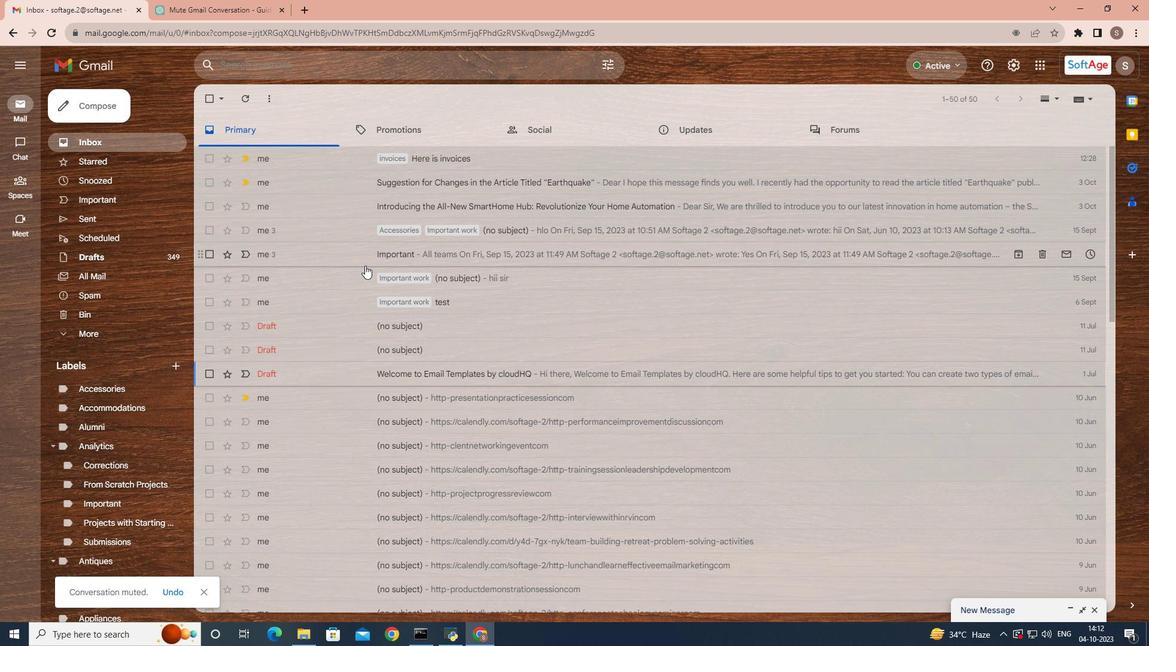 
Action: Mouse scrolled (365, 265) with delta (0, 0)
Screenshot: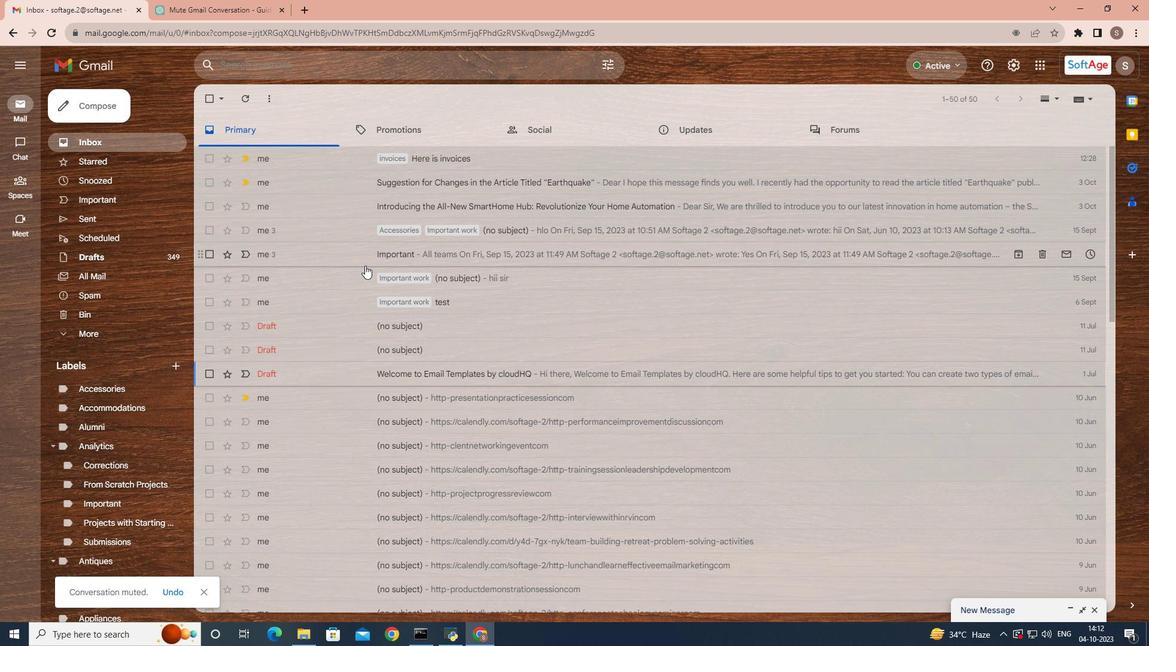 
Action: Mouse scrolled (365, 265) with delta (0, 0)
Screenshot: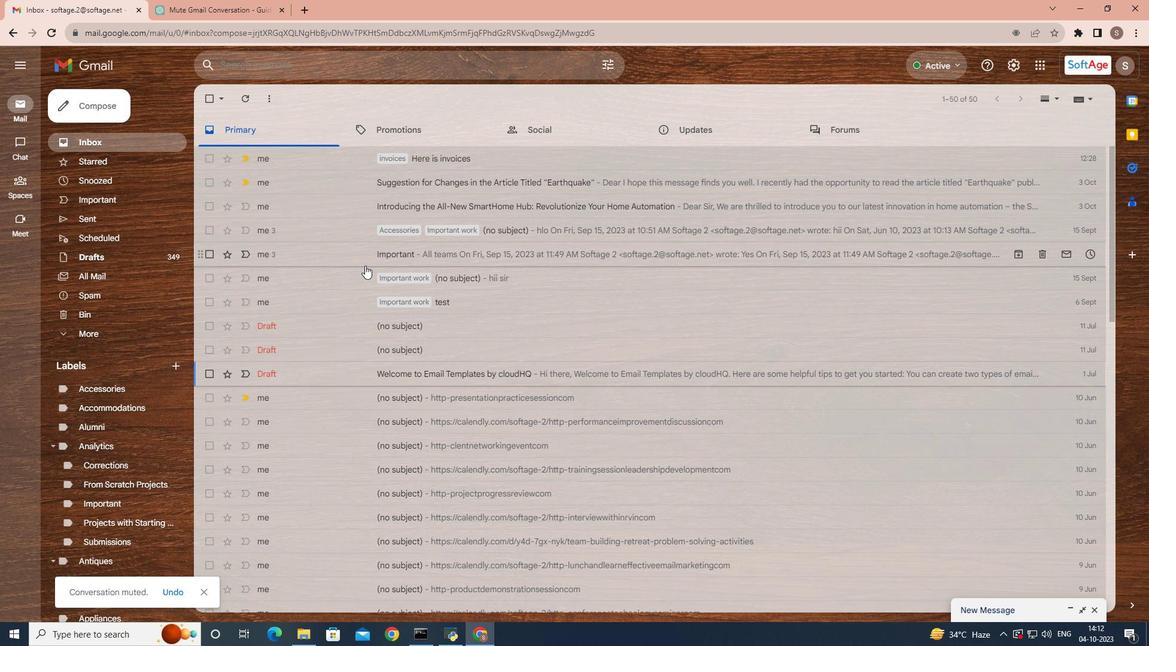 
Action: Mouse scrolled (365, 265) with delta (0, 0)
Screenshot: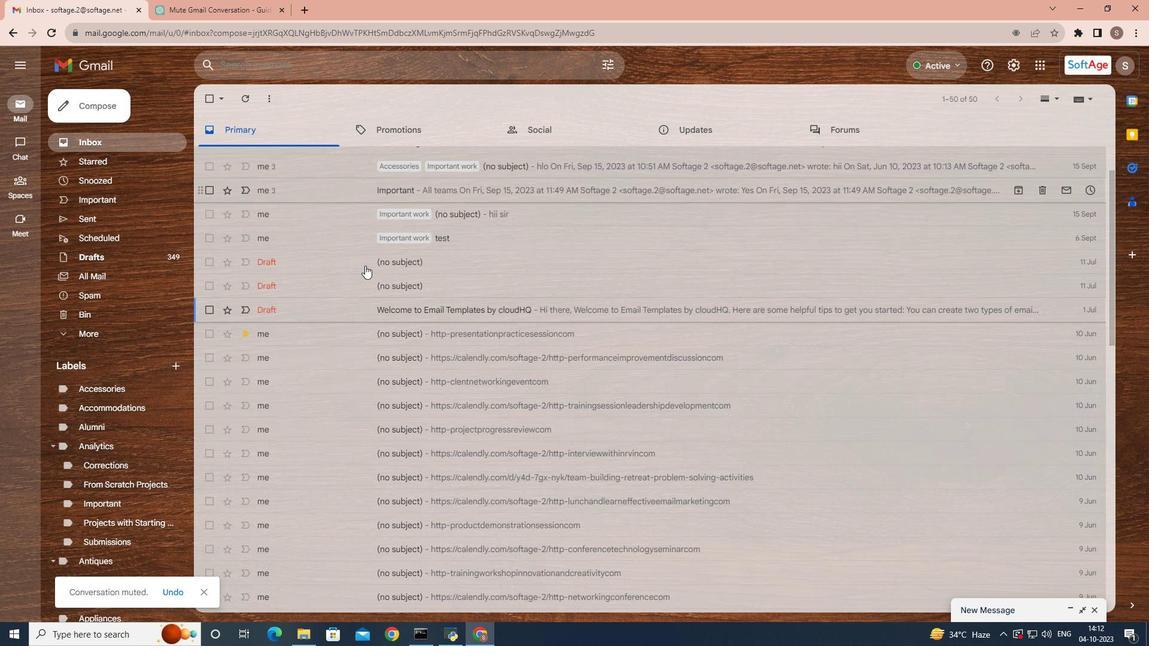
Action: Mouse scrolled (365, 266) with delta (0, 0)
Screenshot: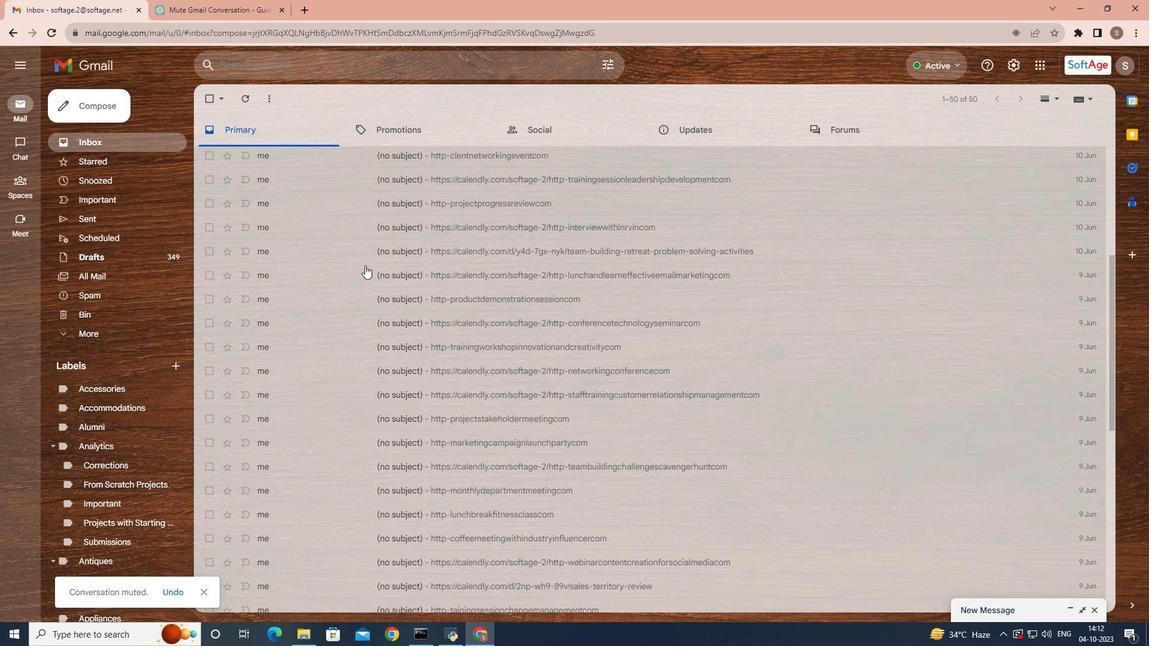 
Action: Mouse scrolled (365, 266) with delta (0, 0)
Screenshot: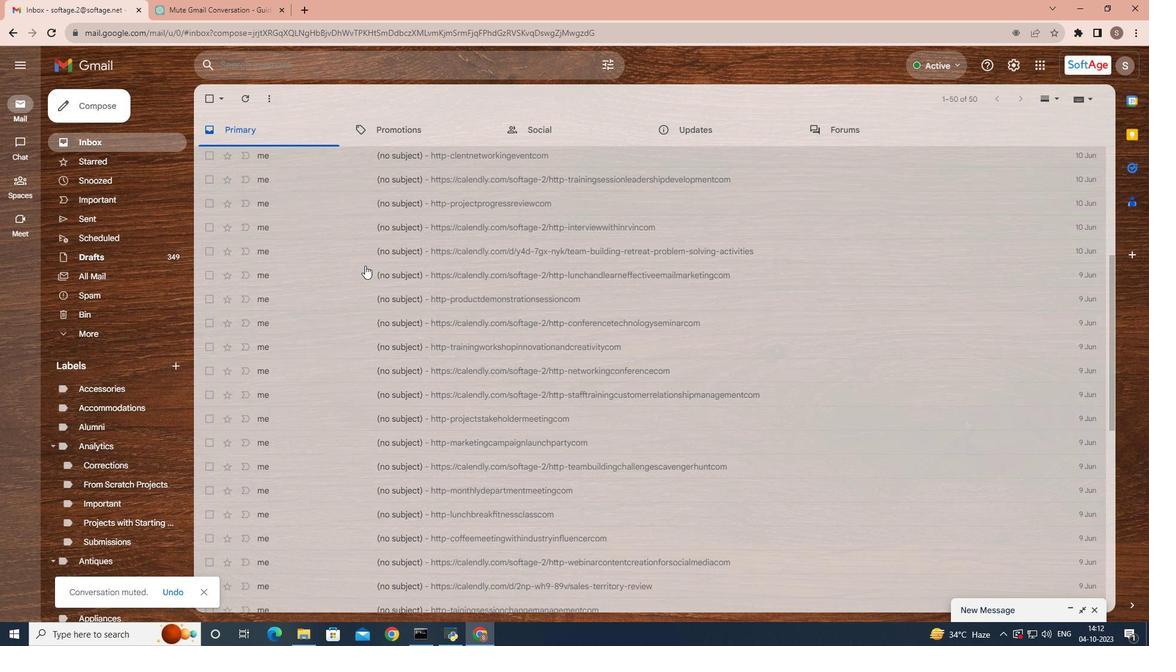 
Action: Mouse scrolled (365, 266) with delta (0, 0)
Screenshot: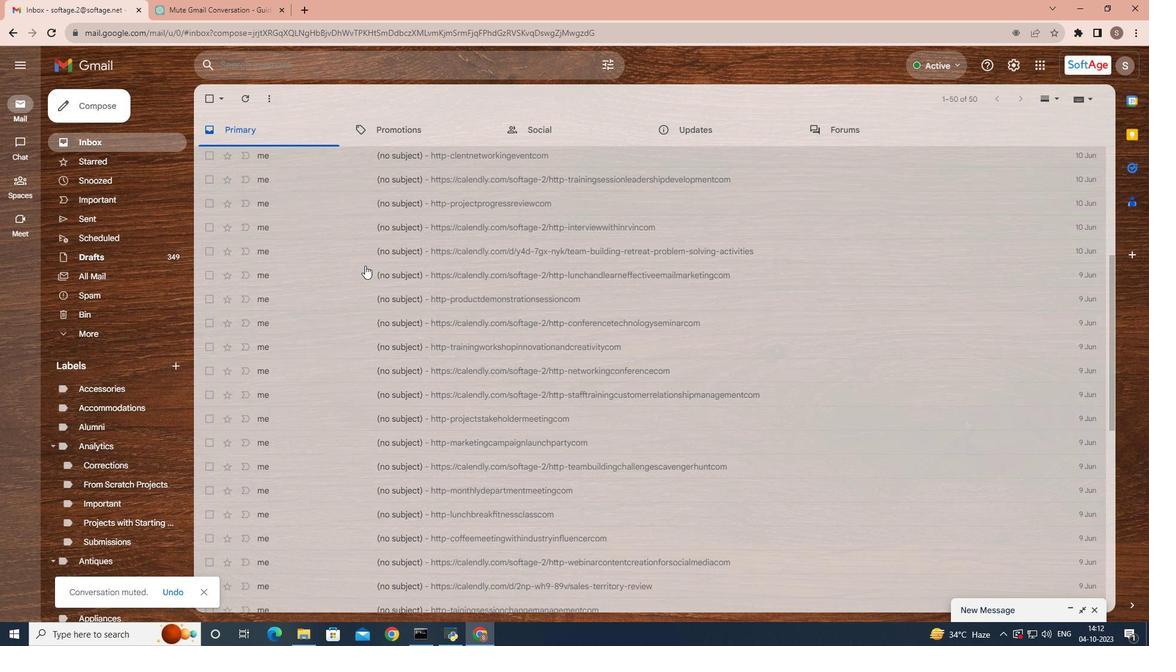 
Action: Mouse scrolled (365, 266) with delta (0, 0)
Screenshot: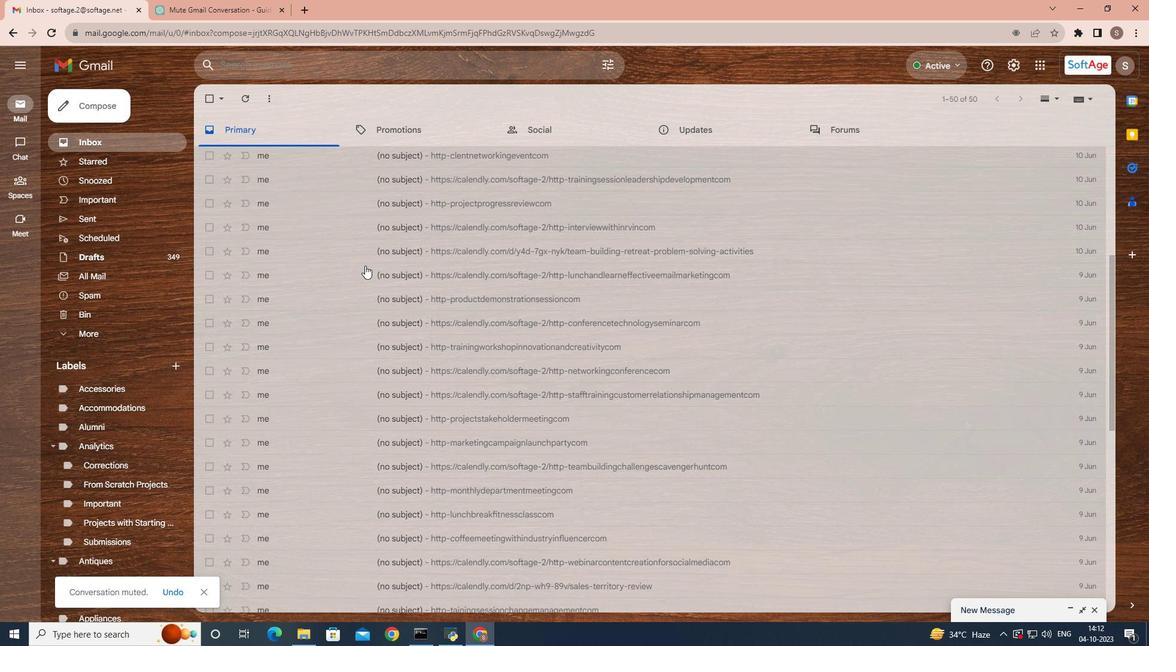 
Action: Mouse scrolled (365, 266) with delta (0, 0)
Screenshot: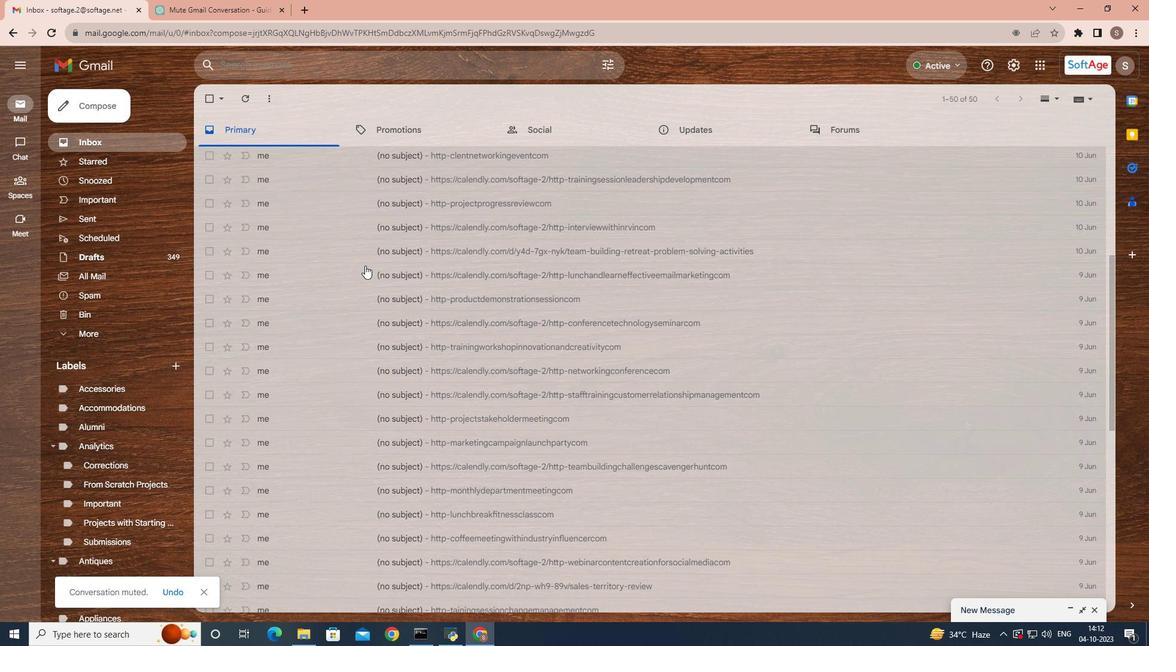 
Action: Mouse scrolled (365, 266) with delta (0, 0)
Screenshot: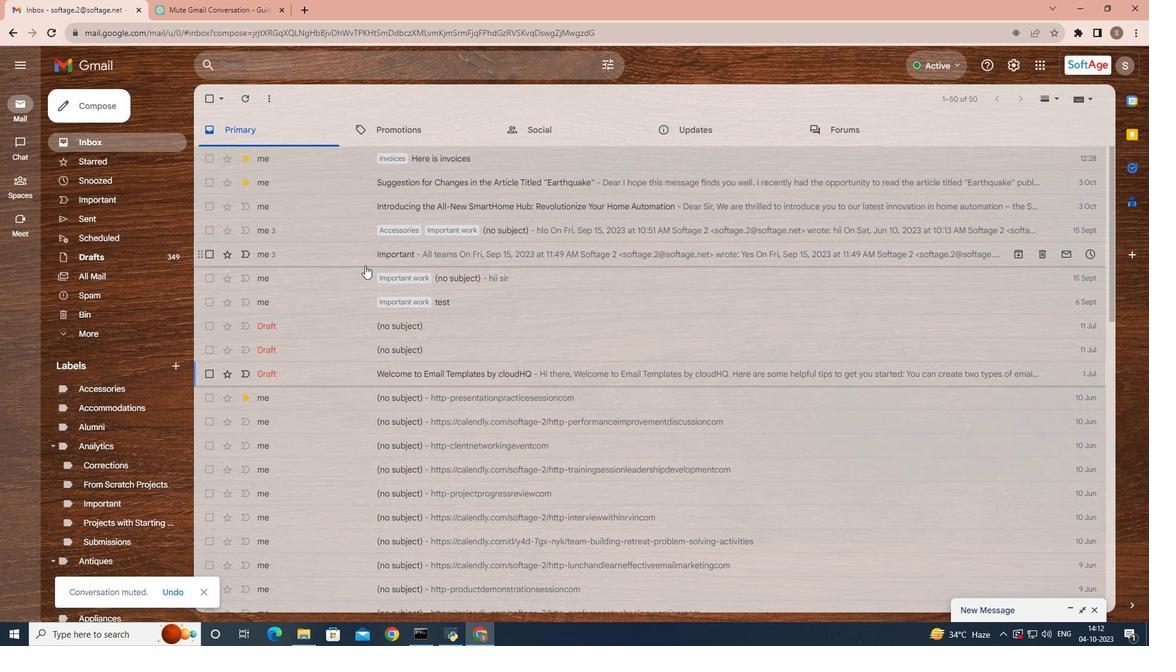 
Action: Mouse scrolled (365, 266) with delta (0, 0)
Screenshot: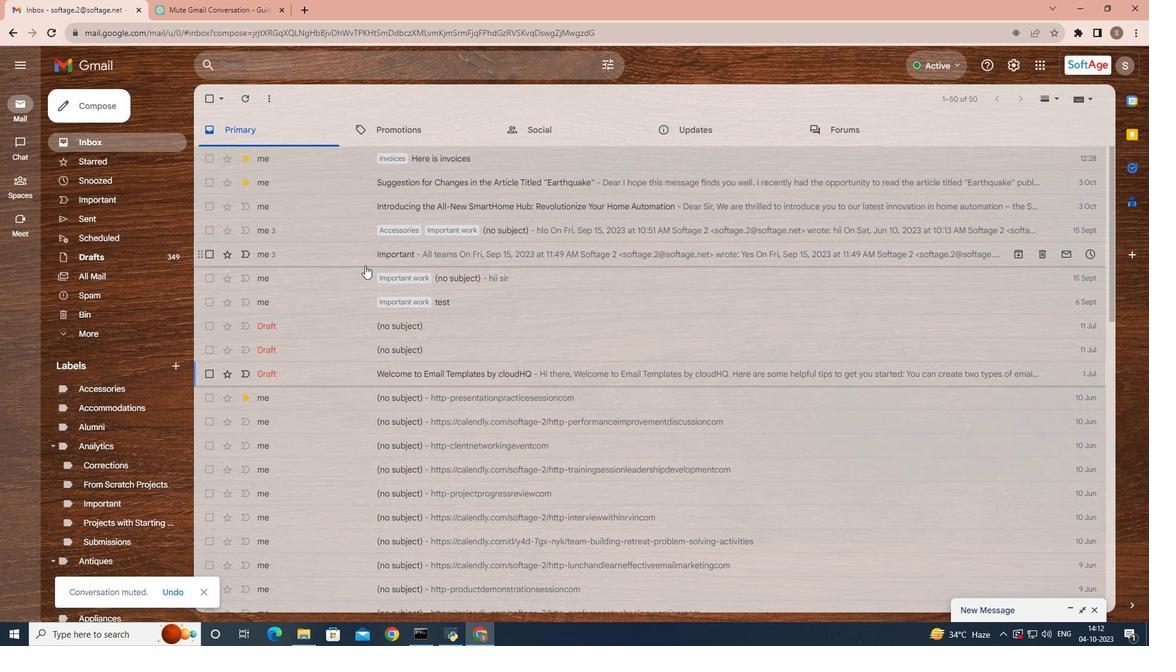 
Action: Mouse scrolled (365, 266) with delta (0, 0)
Screenshot: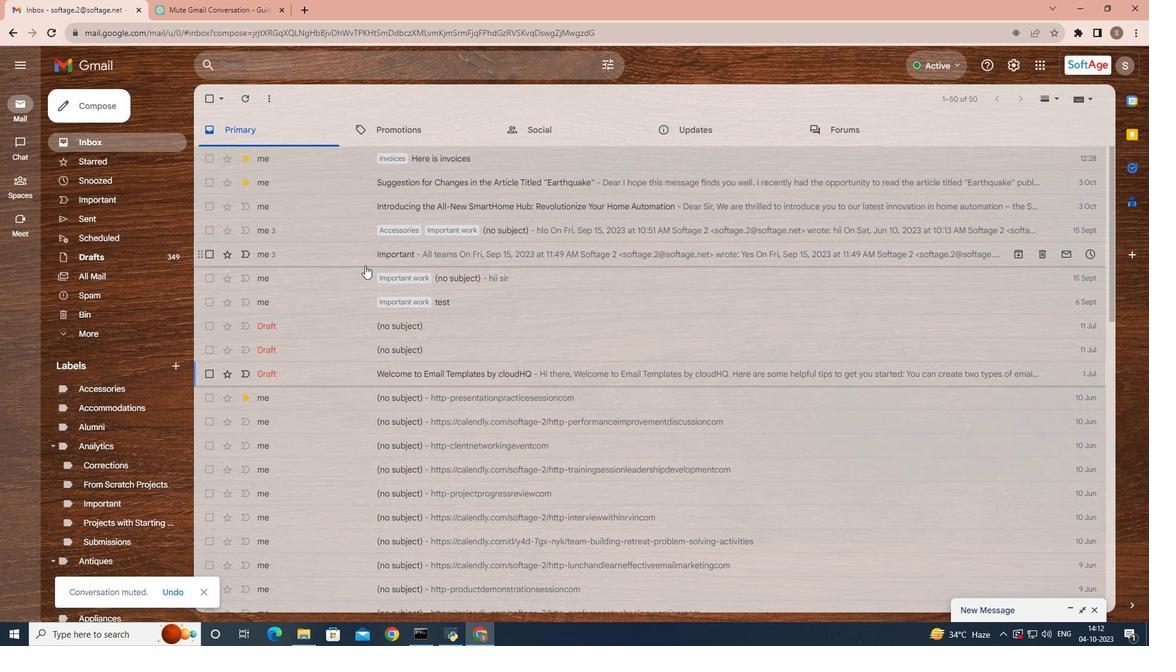 
